 Task: Search one way flight ticket for 4 adults, 2 children, 2 infants in seat and 1 infant on lap in premium economy from Minot: Minot International Airport to Gillette: Gillette Campbell County Airport on 5-1-2023. Choice of flights is Sun country airlines. Number of bags: 2 carry on bags. Outbound departure time preference is 17:30.
Action: Mouse moved to (197, 342)
Screenshot: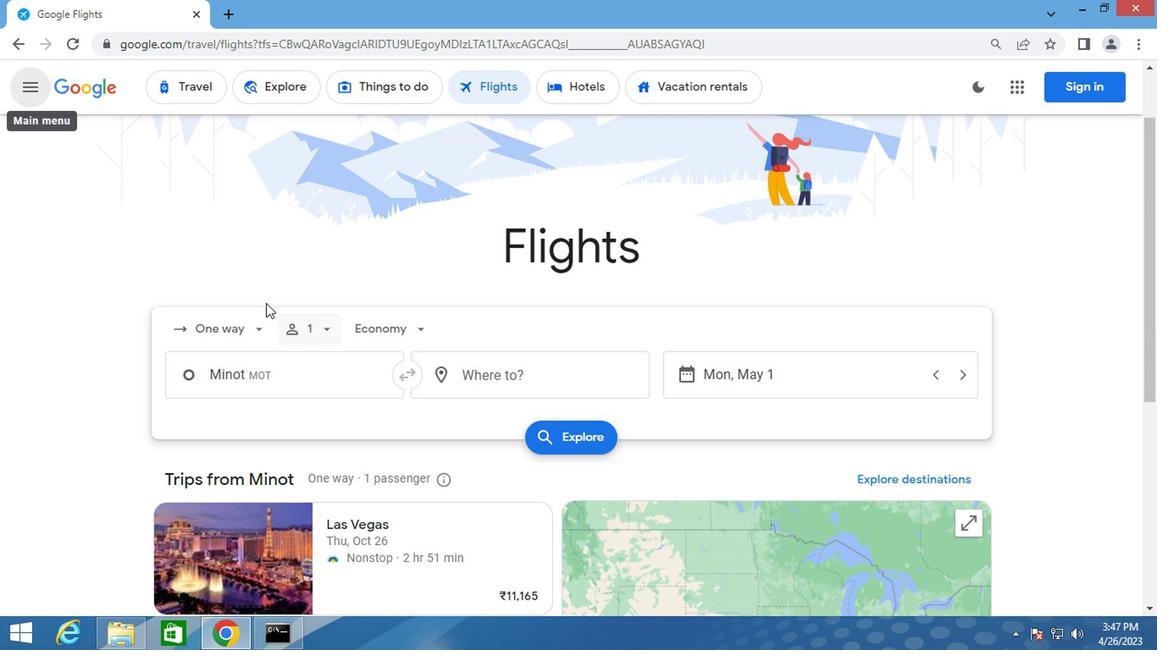 
Action: Mouse pressed left at (197, 342)
Screenshot: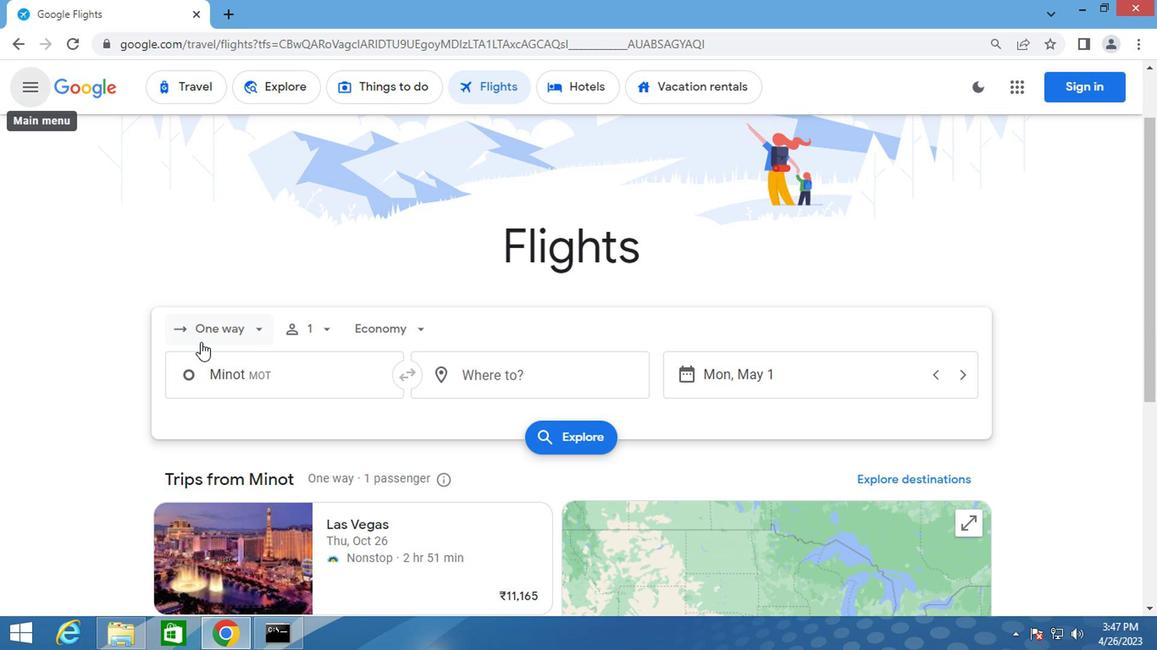 
Action: Mouse moved to (257, 406)
Screenshot: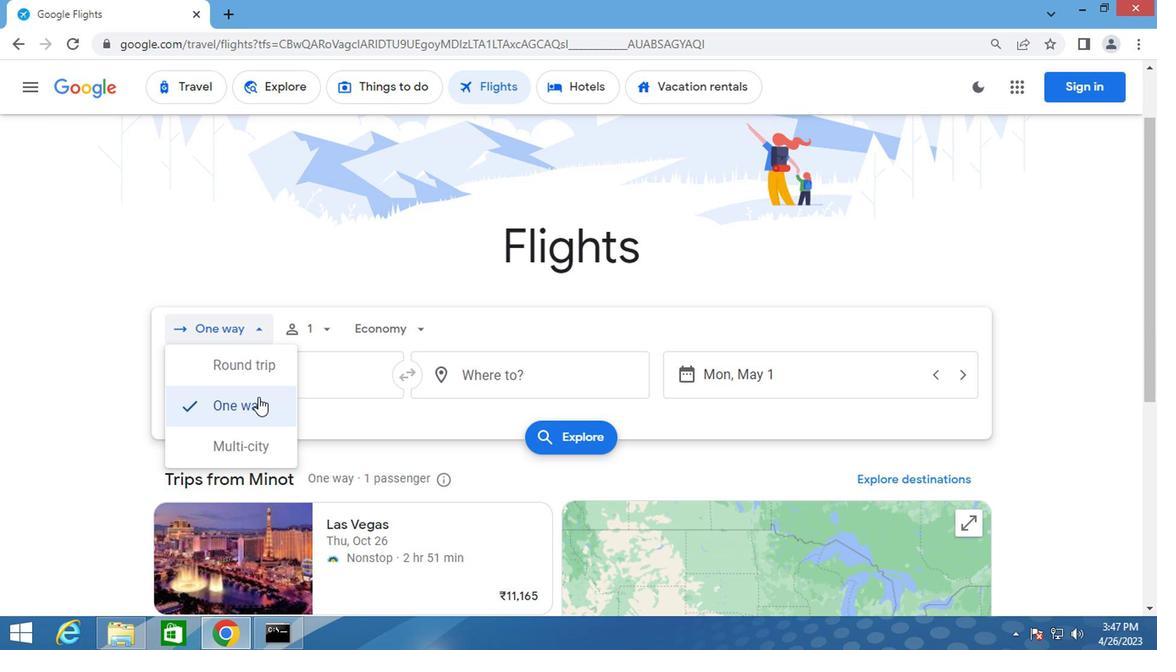 
Action: Mouse pressed left at (257, 406)
Screenshot: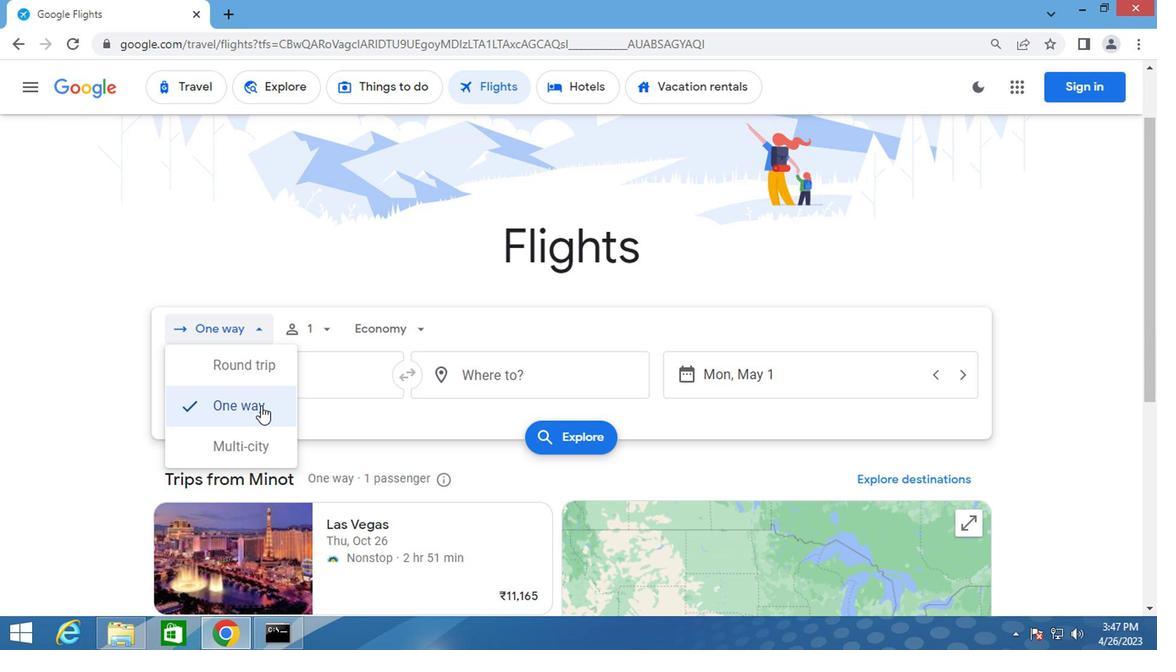 
Action: Mouse moved to (290, 337)
Screenshot: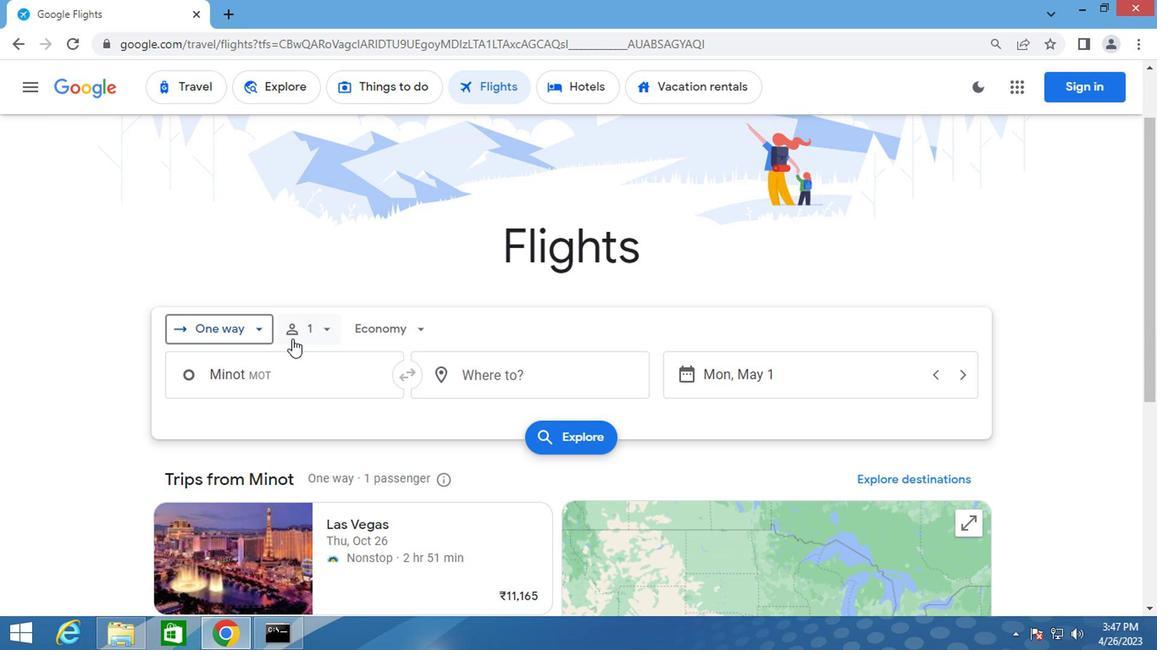 
Action: Mouse pressed left at (290, 337)
Screenshot: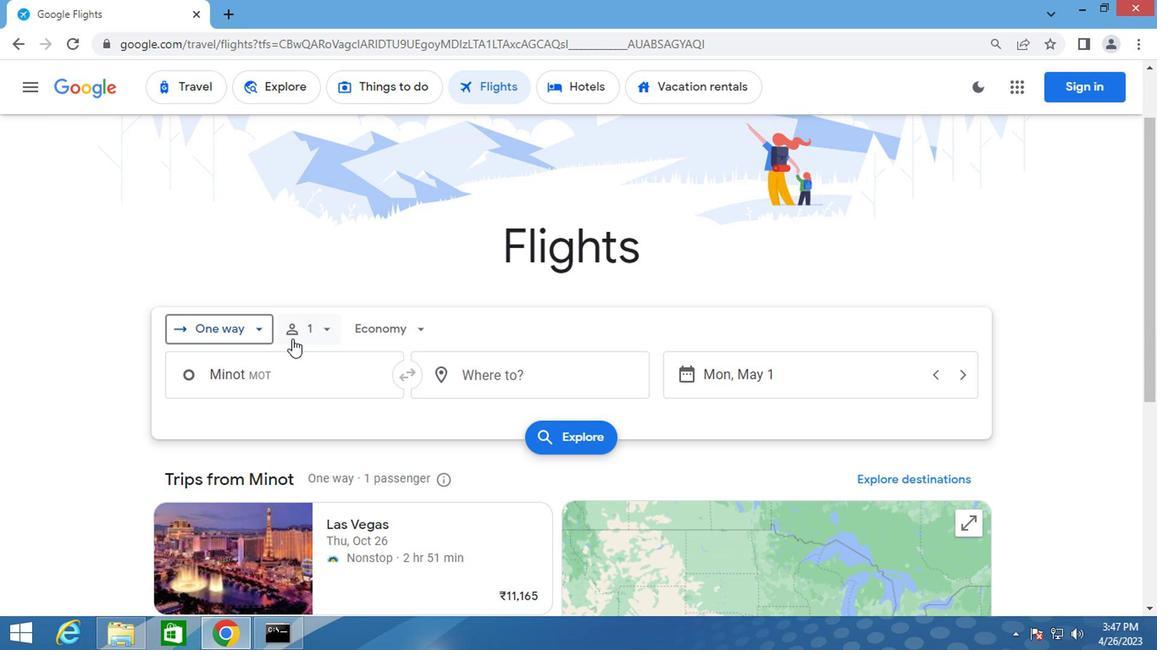 
Action: Mouse moved to (449, 382)
Screenshot: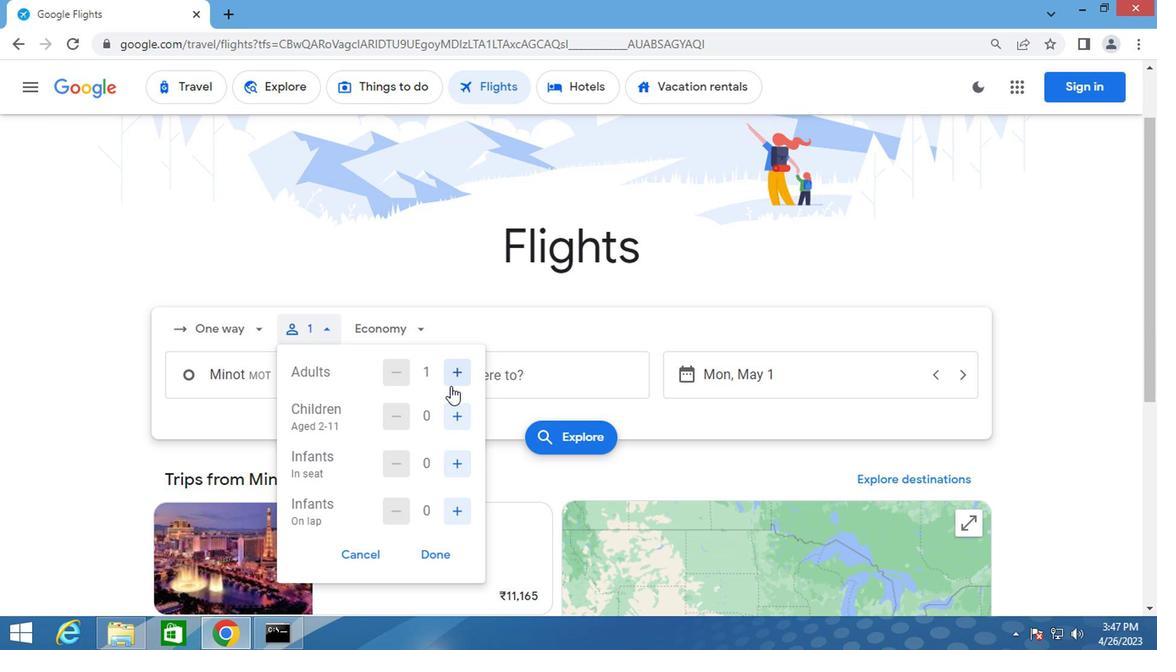 
Action: Mouse pressed left at (449, 382)
Screenshot: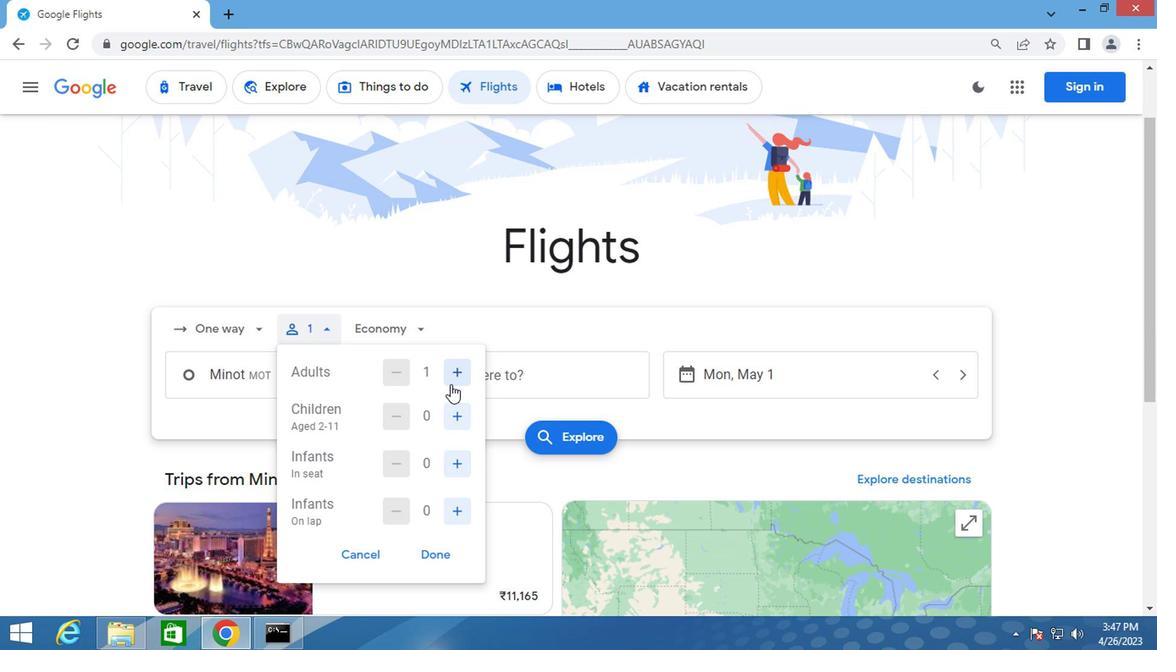 
Action: Mouse moved to (449, 380)
Screenshot: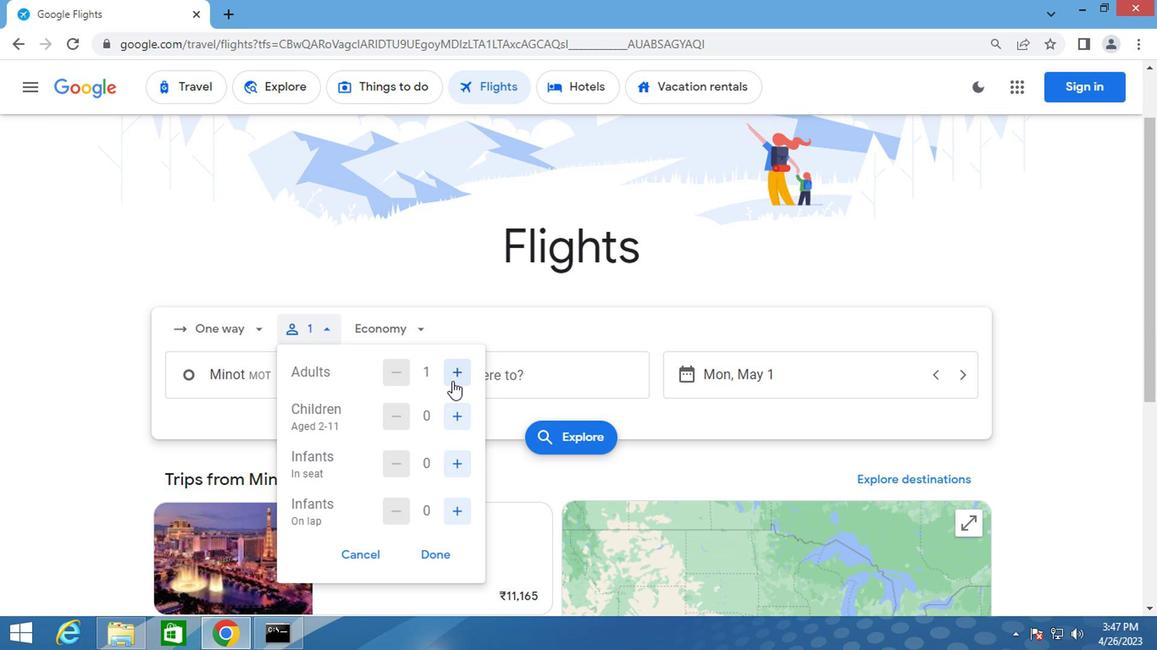 
Action: Mouse pressed left at (449, 380)
Screenshot: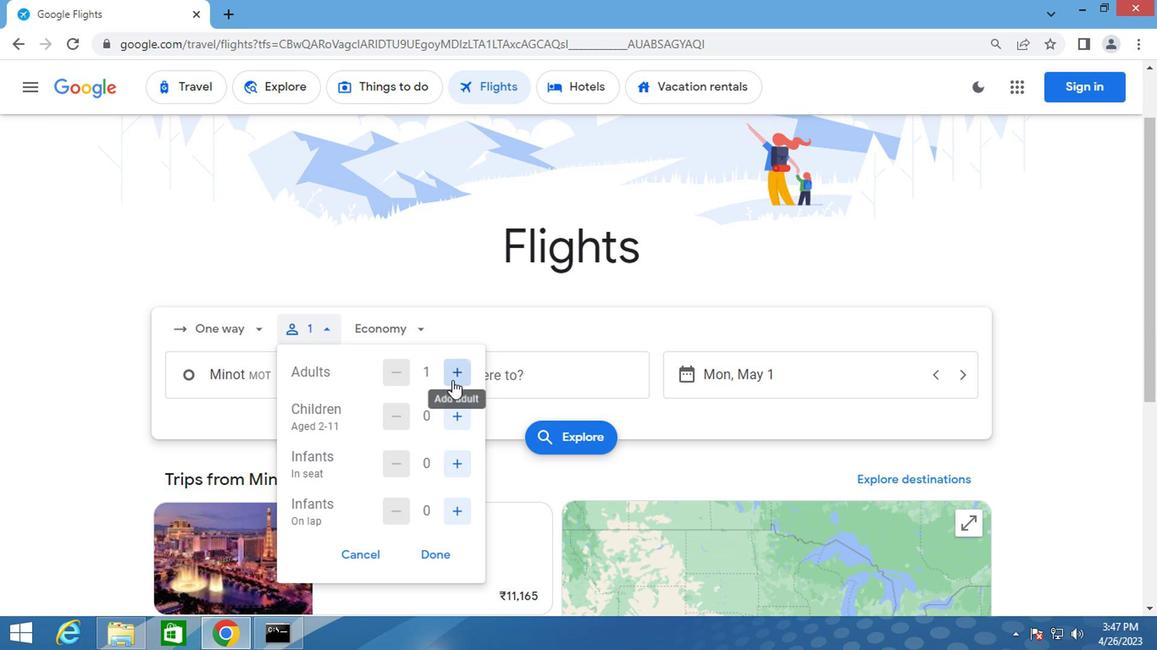 
Action: Mouse moved to (450, 380)
Screenshot: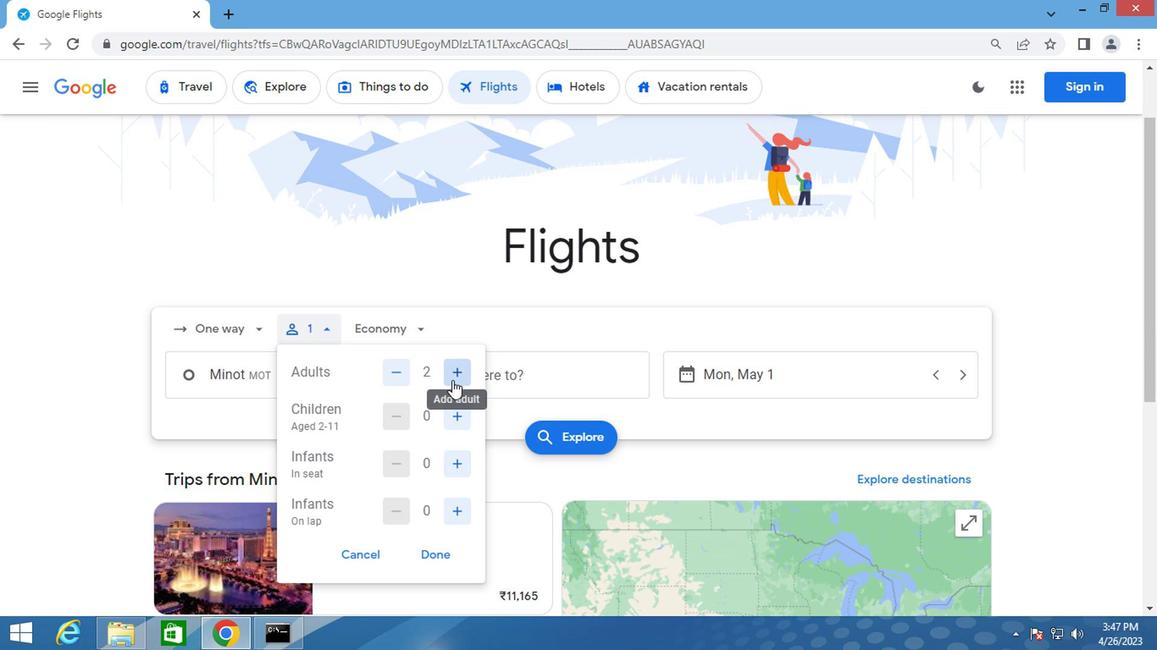 
Action: Mouse pressed left at (450, 380)
Screenshot: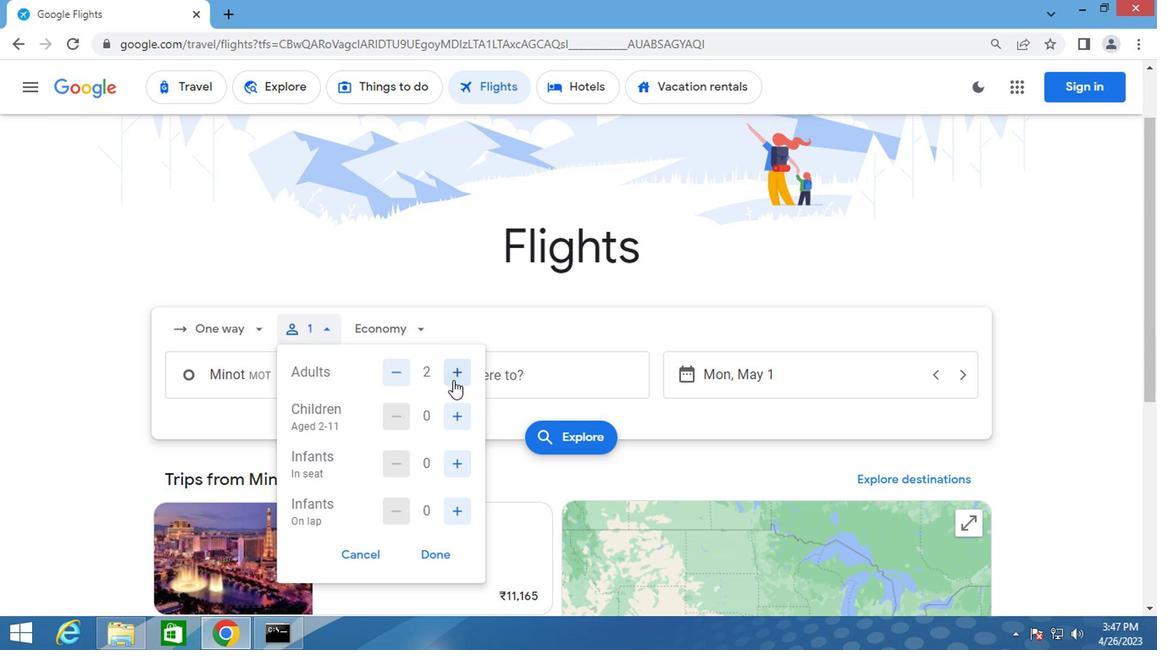 
Action: Mouse moved to (455, 401)
Screenshot: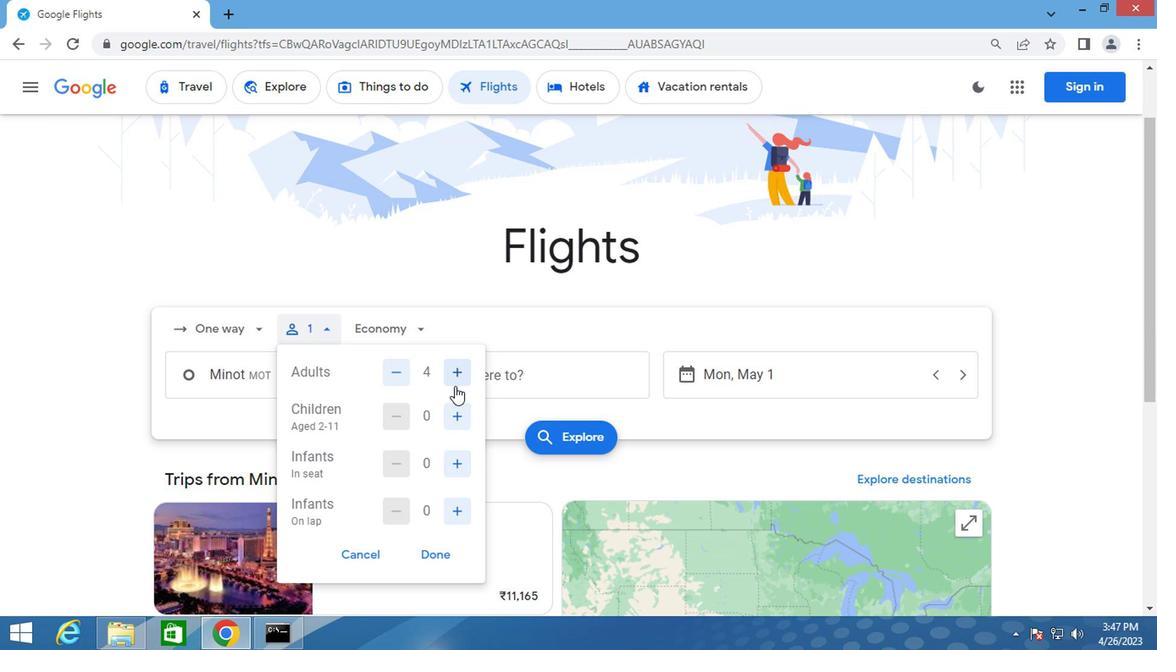 
Action: Mouse pressed left at (455, 401)
Screenshot: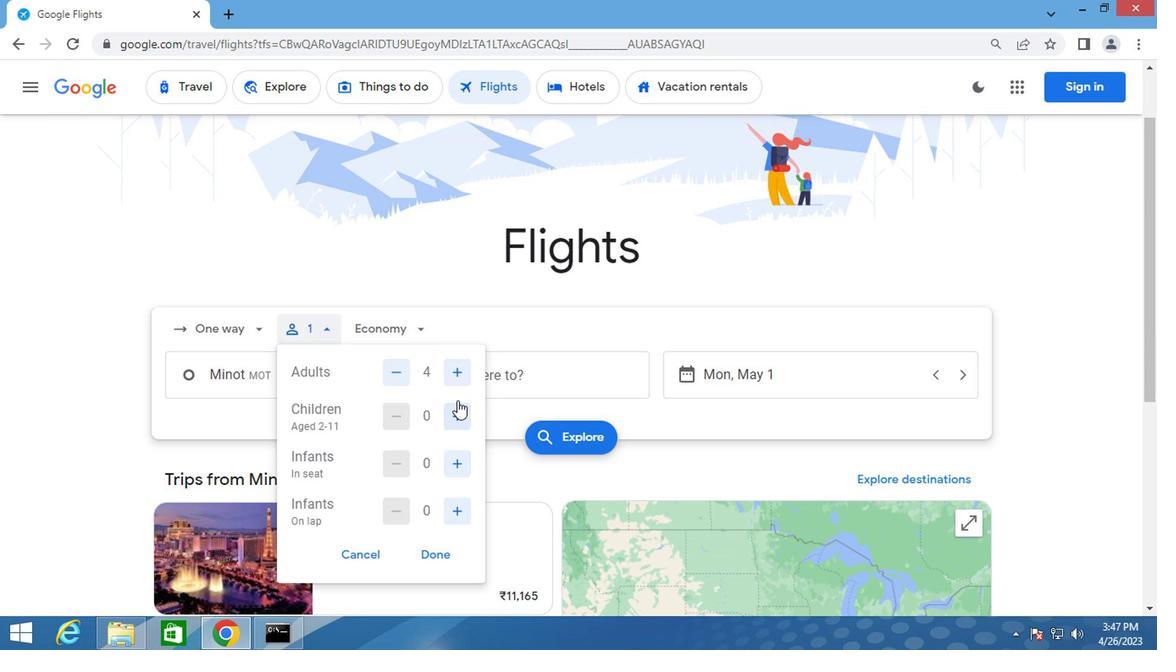 
Action: Mouse pressed left at (455, 401)
Screenshot: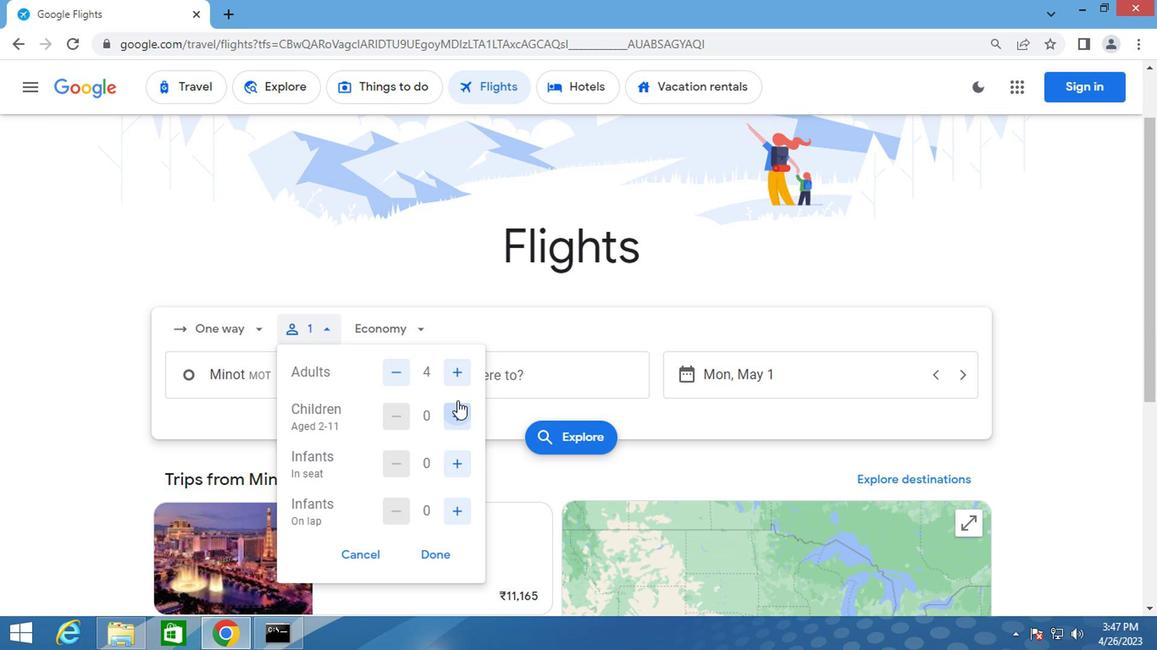 
Action: Mouse moved to (451, 461)
Screenshot: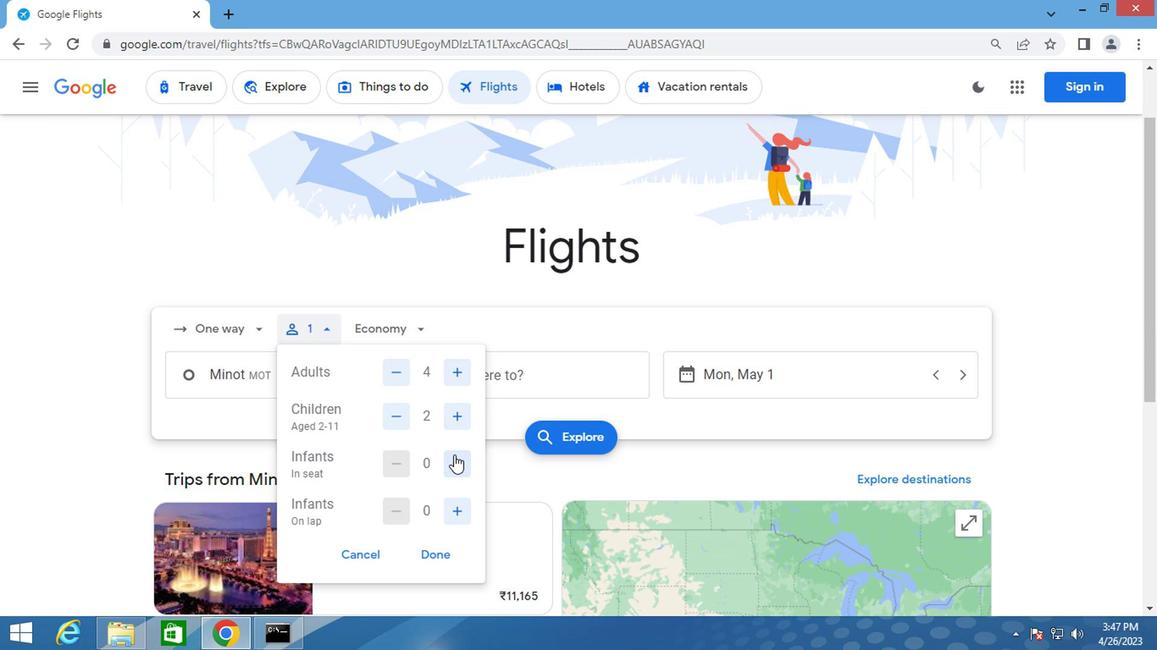 
Action: Mouse pressed left at (451, 461)
Screenshot: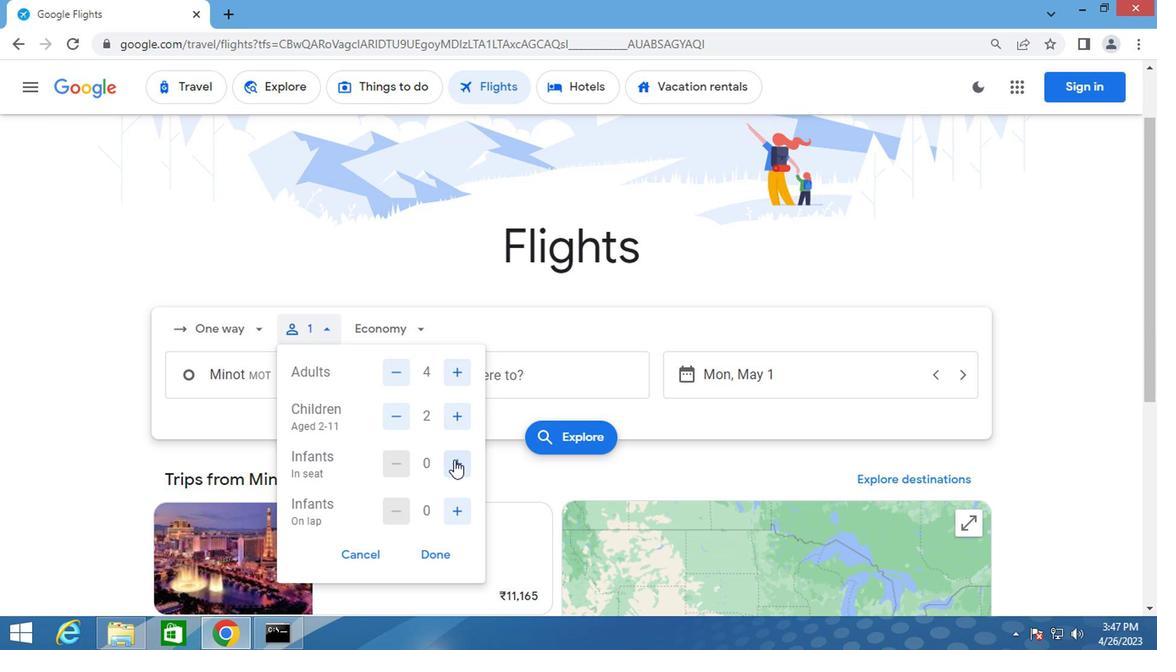 
Action: Mouse pressed left at (451, 461)
Screenshot: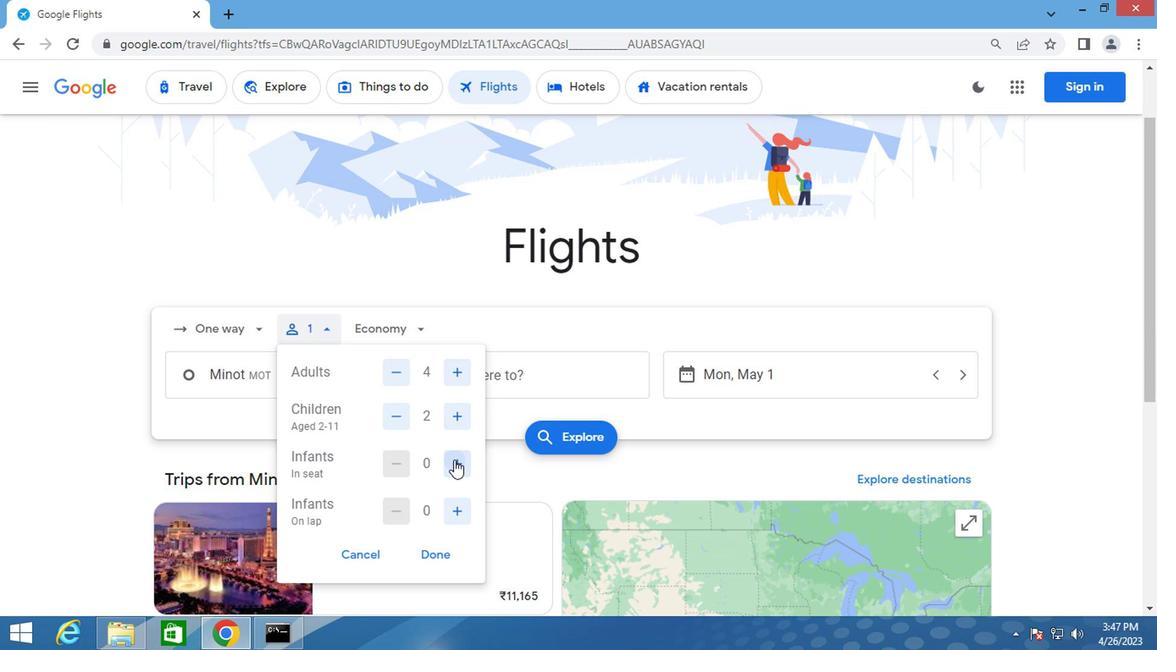 
Action: Mouse moved to (451, 517)
Screenshot: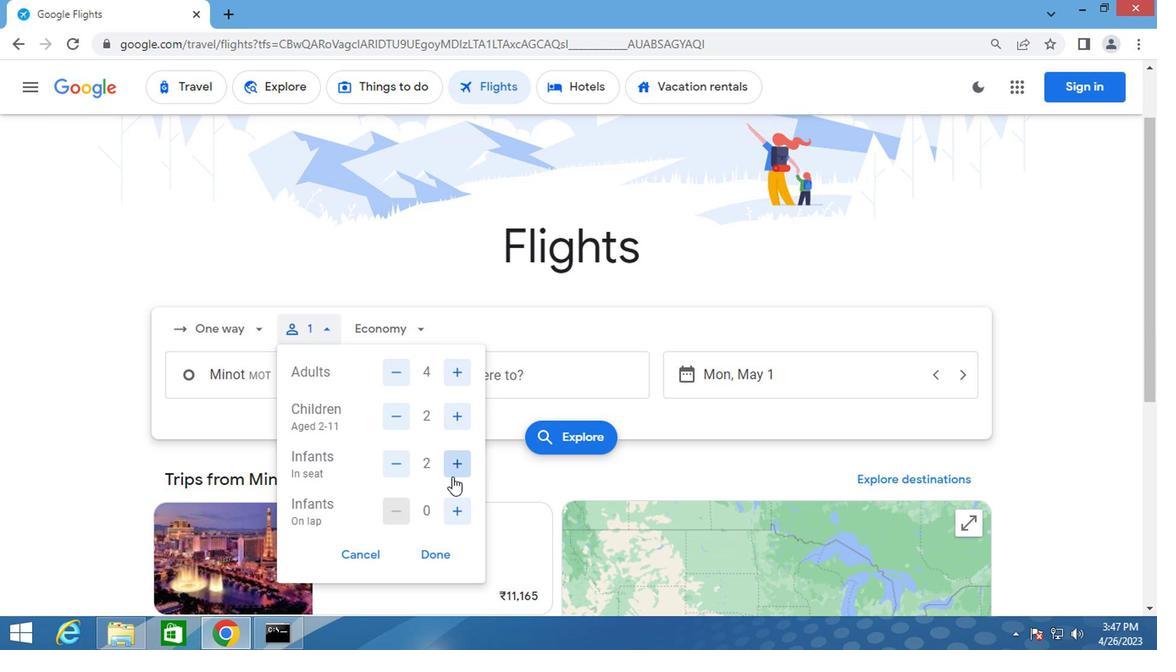 
Action: Mouse pressed left at (451, 517)
Screenshot: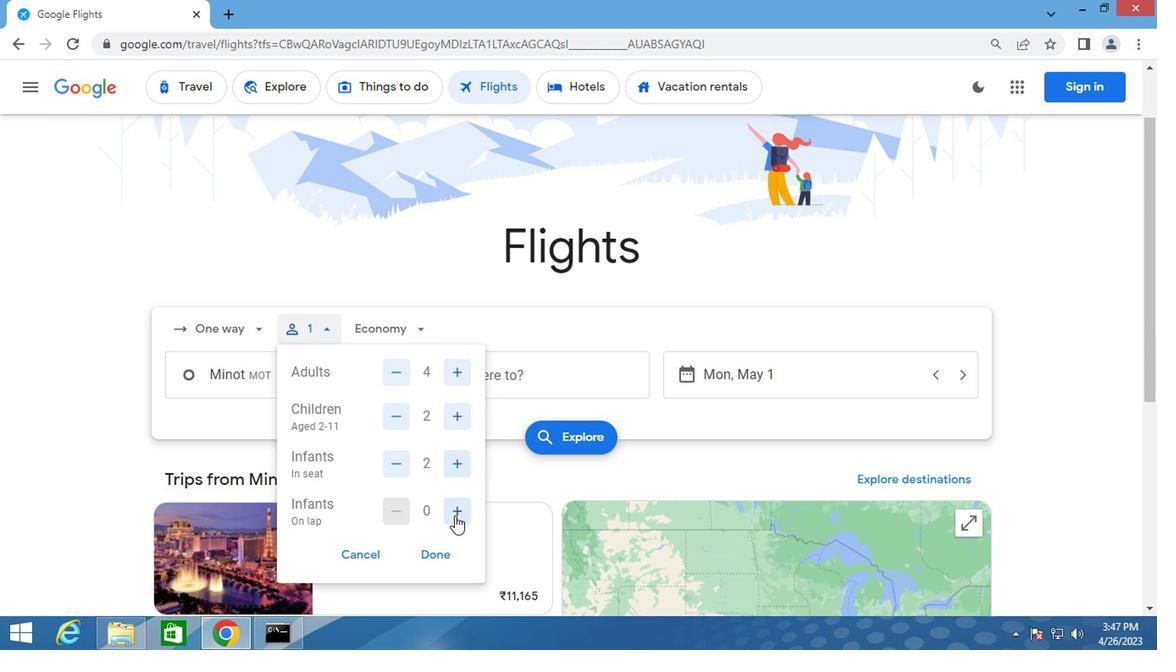 
Action: Mouse moved to (401, 325)
Screenshot: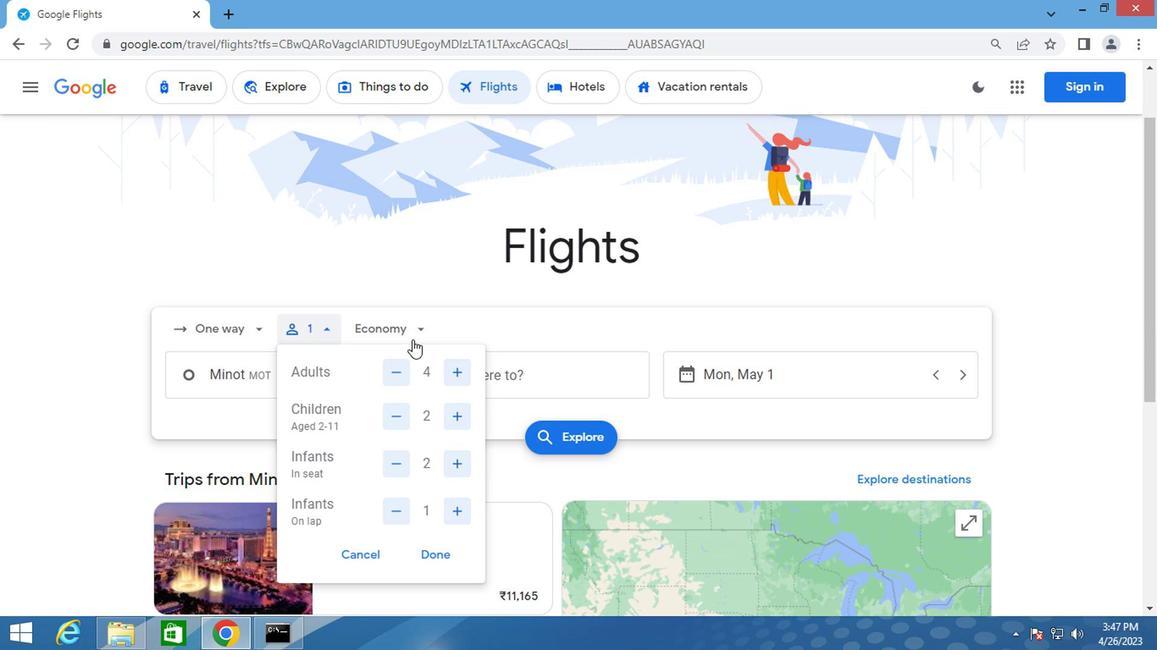 
Action: Mouse pressed left at (401, 325)
Screenshot: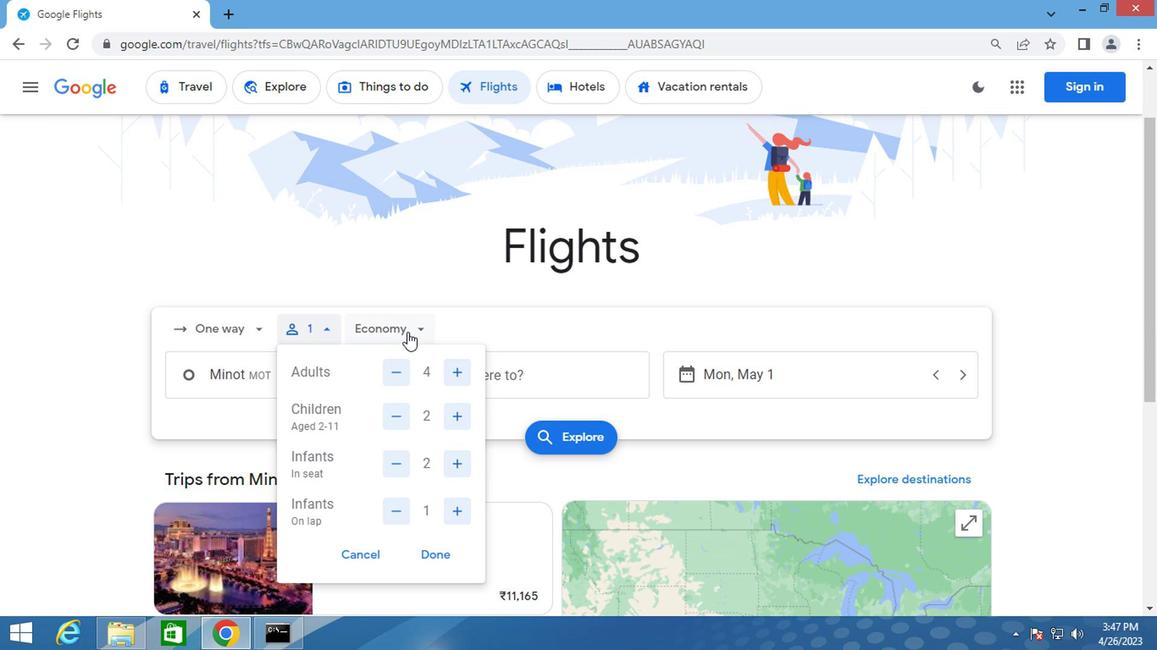 
Action: Mouse moved to (416, 406)
Screenshot: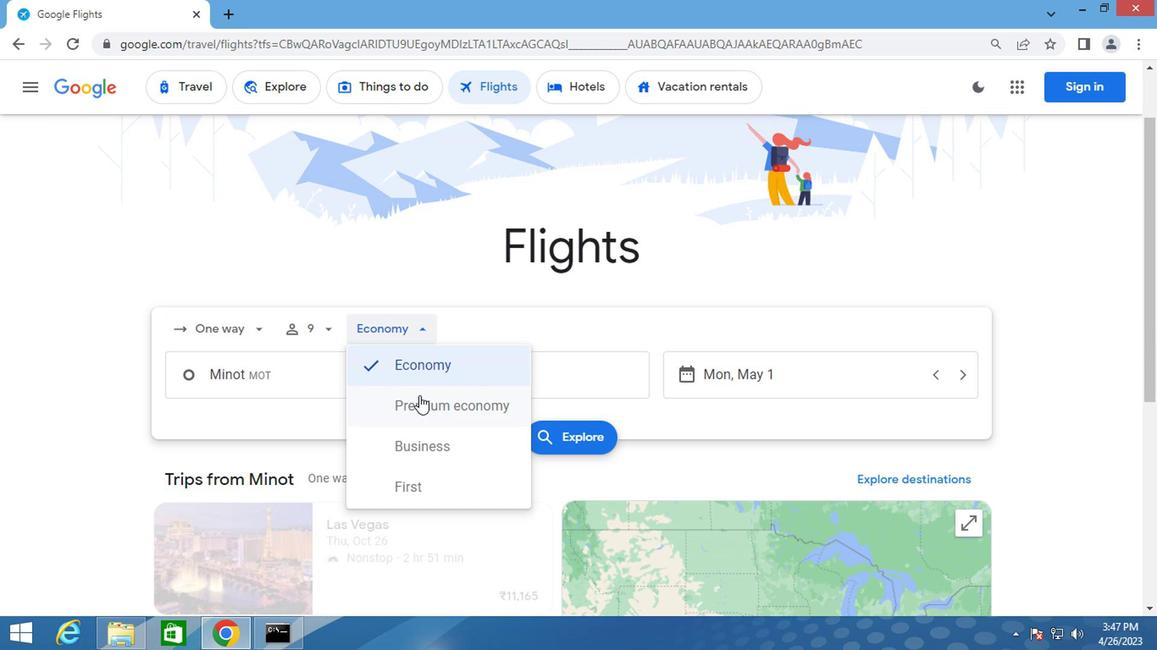 
Action: Mouse pressed left at (416, 406)
Screenshot: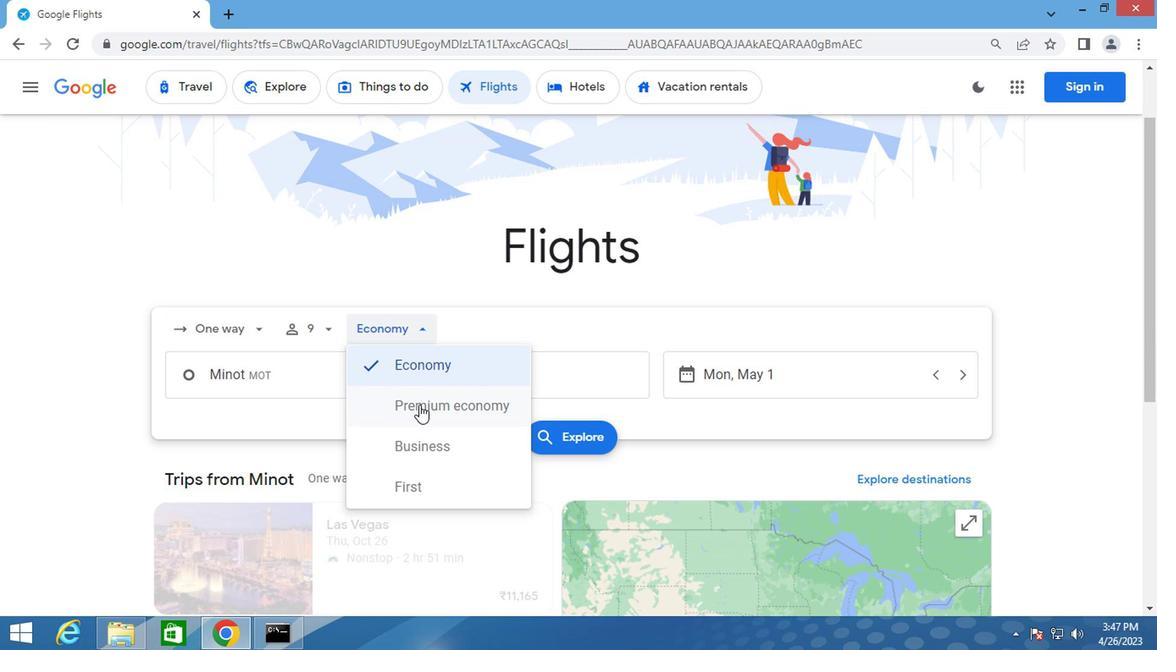 
Action: Mouse moved to (249, 370)
Screenshot: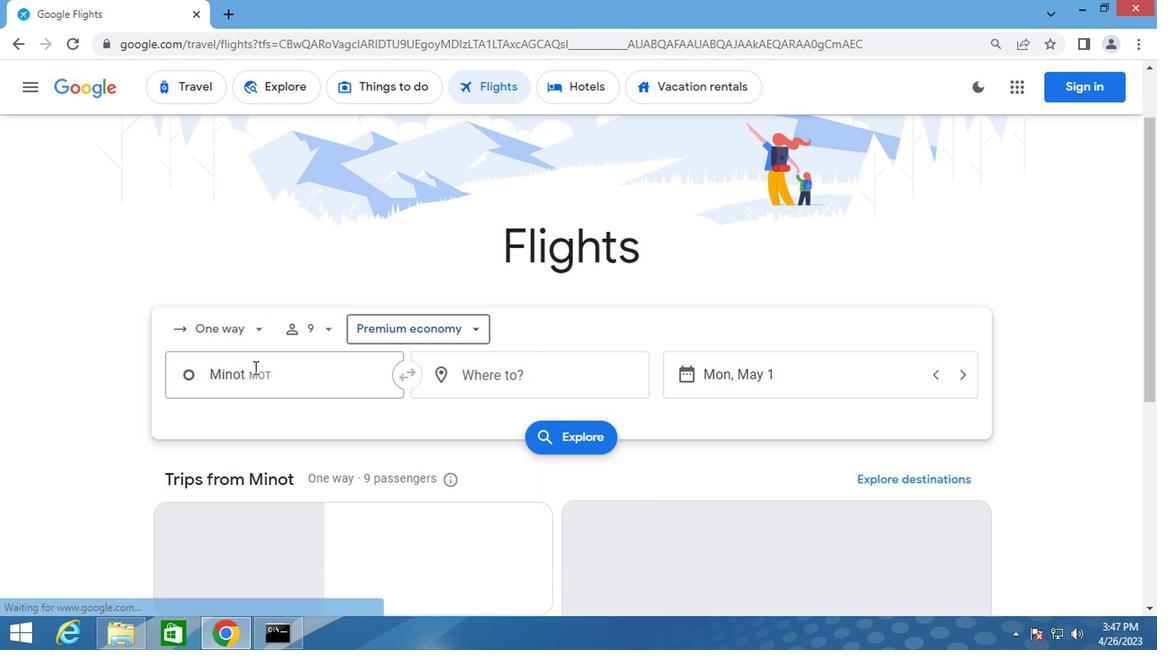 
Action: Mouse pressed left at (249, 370)
Screenshot: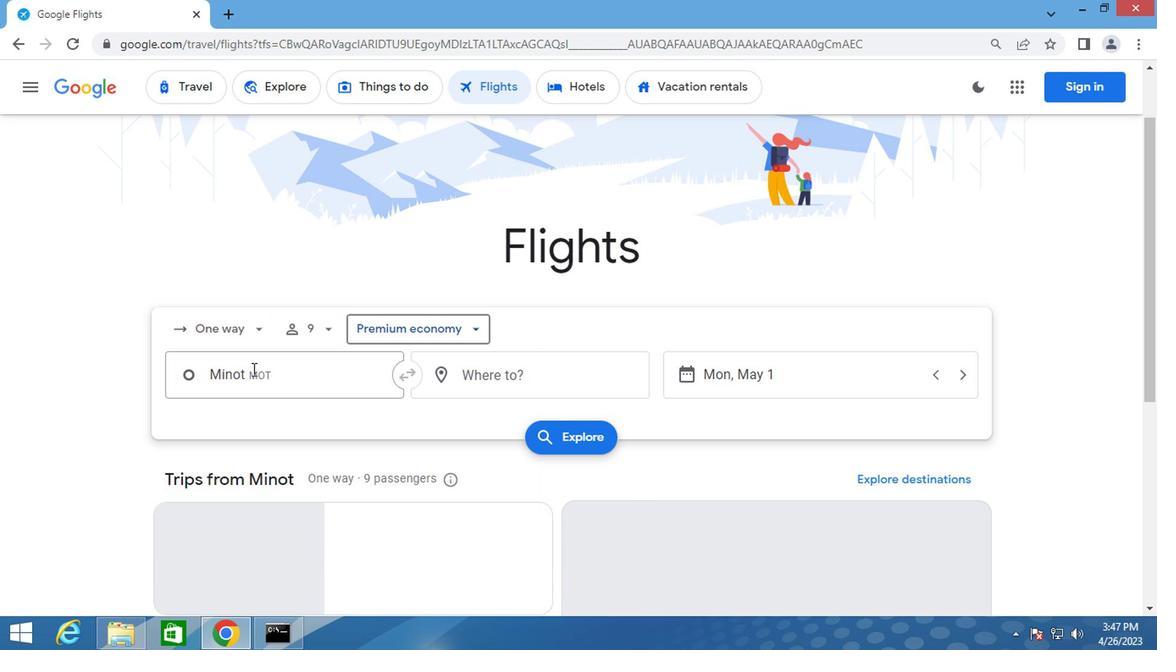 
Action: Mouse moved to (250, 370)
Screenshot: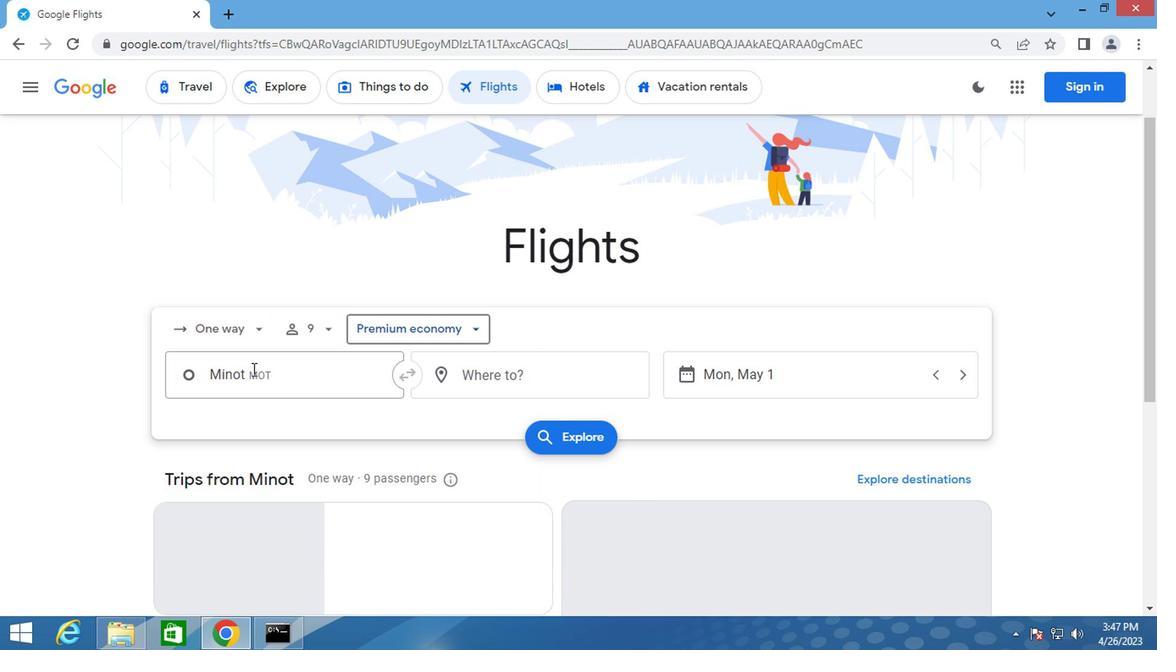 
Action: Key pressed minot
Screenshot: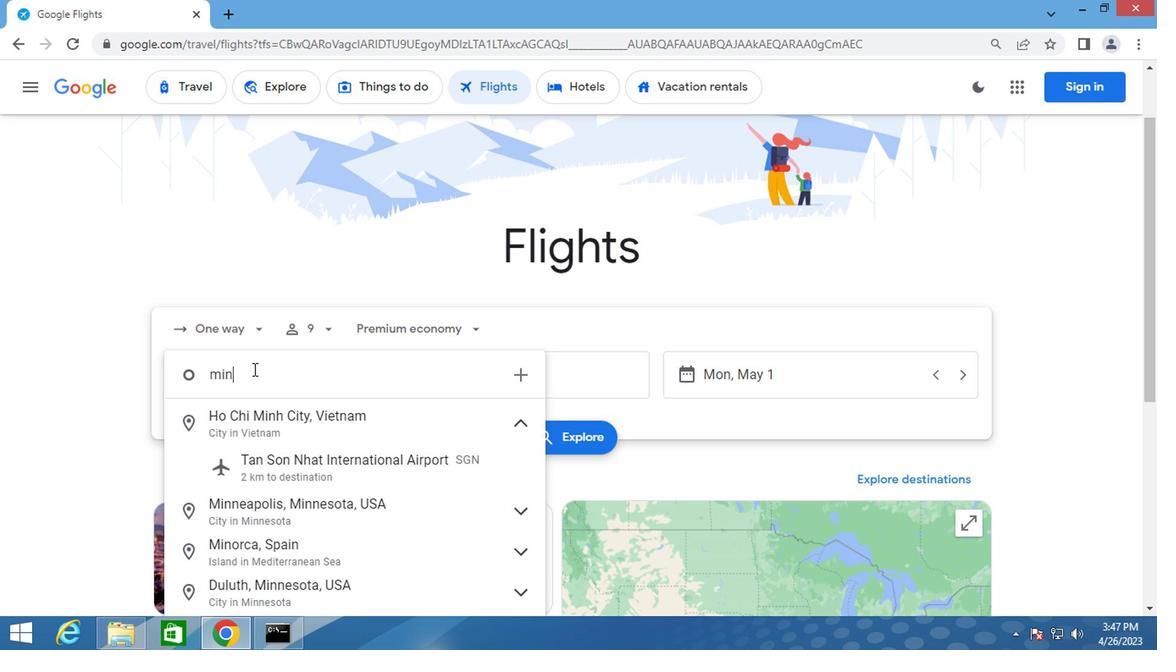 
Action: Mouse moved to (262, 458)
Screenshot: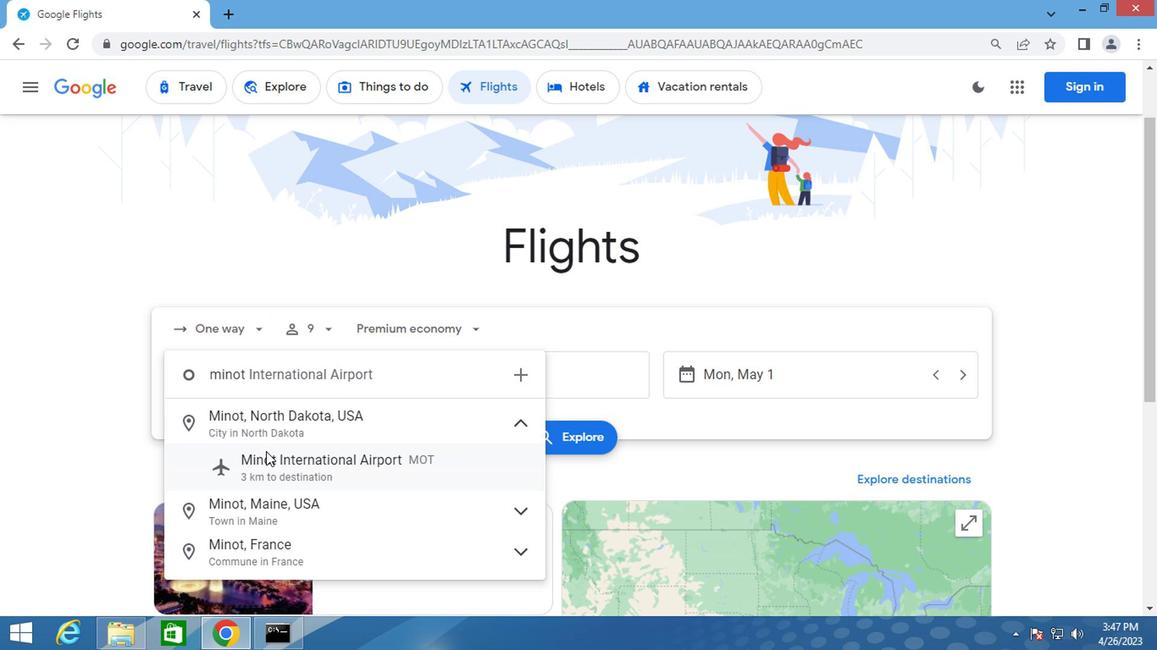 
Action: Mouse pressed left at (262, 458)
Screenshot: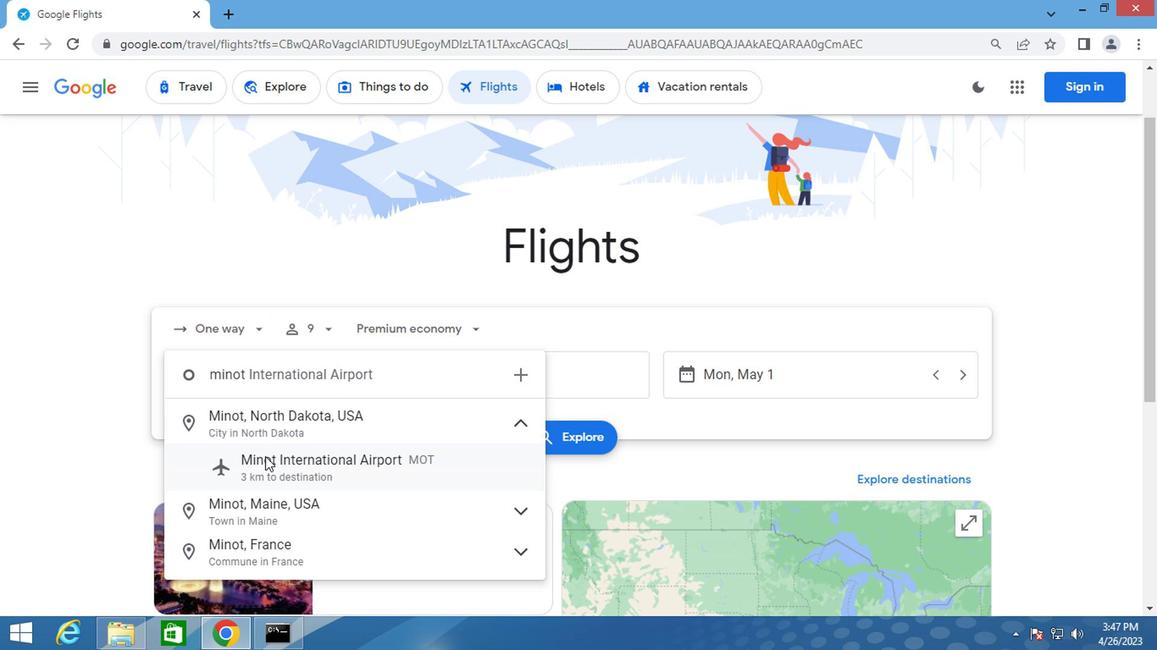 
Action: Mouse moved to (472, 386)
Screenshot: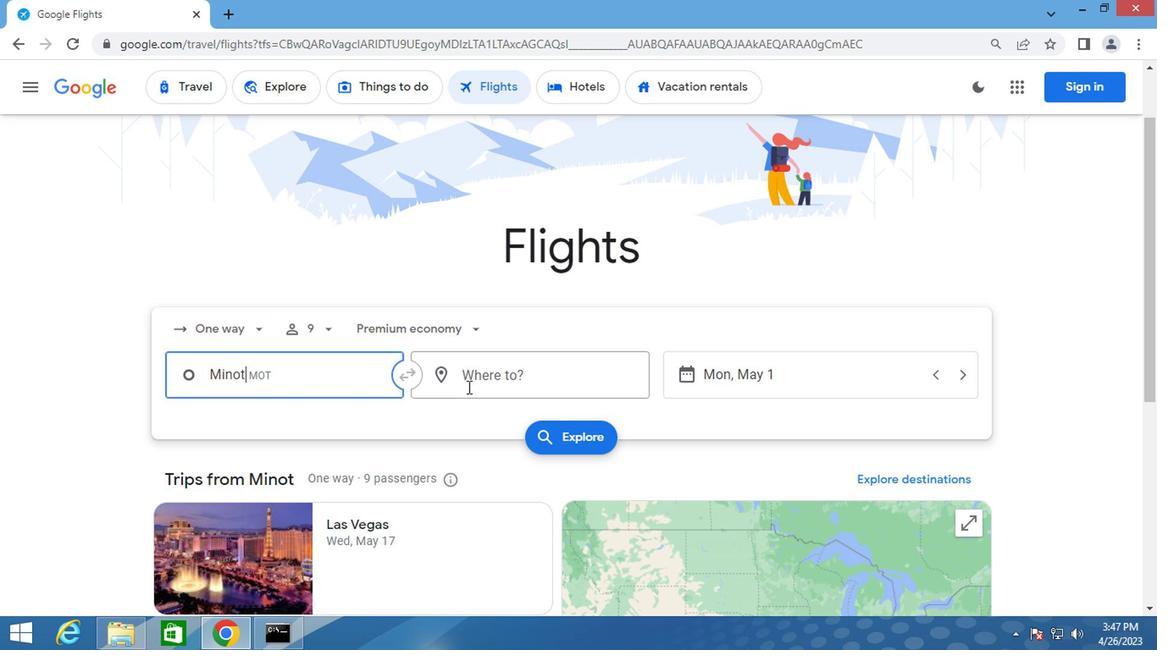 
Action: Mouse pressed left at (472, 386)
Screenshot: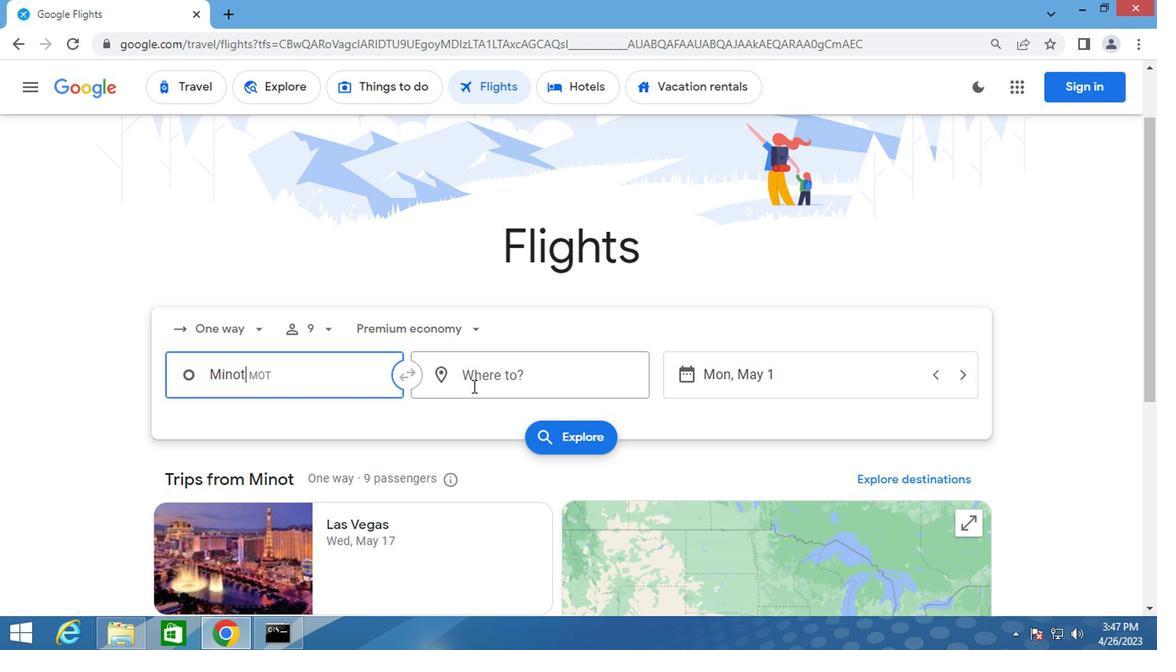 
Action: Key pressed gillette
Screenshot: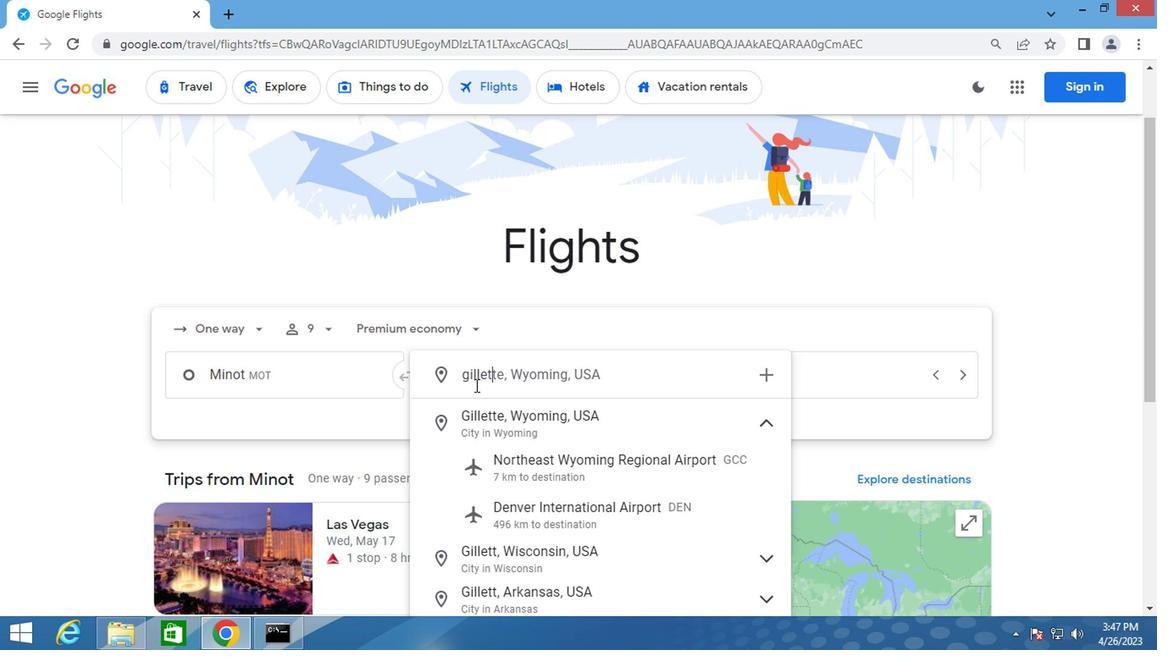 
Action: Mouse moved to (572, 464)
Screenshot: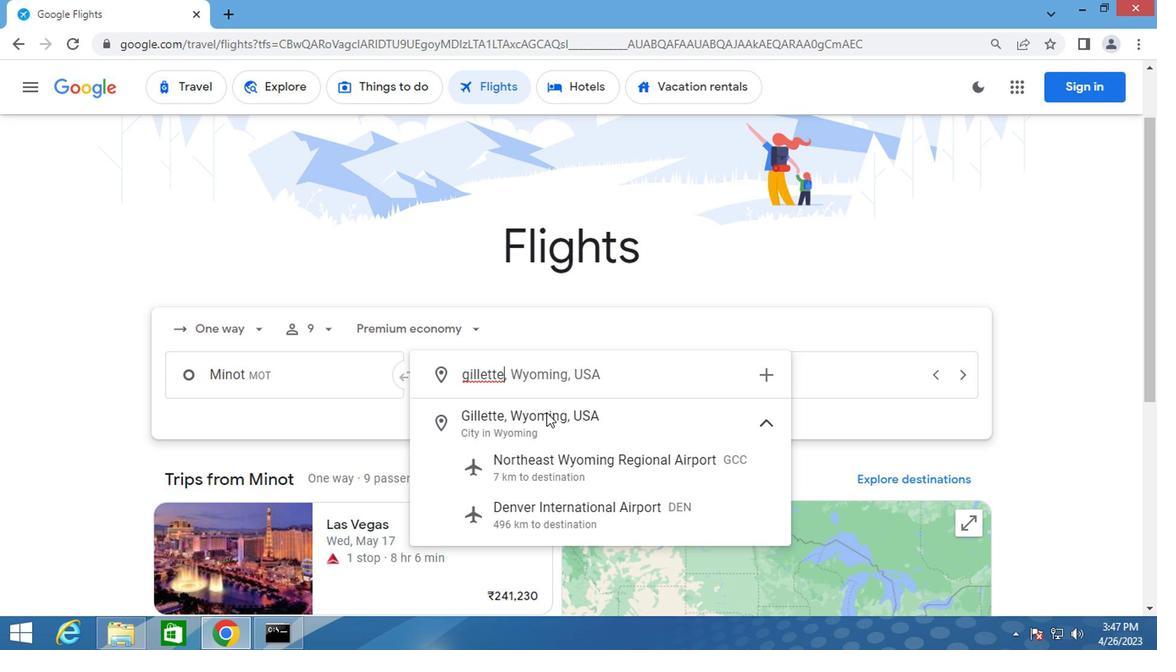 
Action: Mouse pressed left at (572, 464)
Screenshot: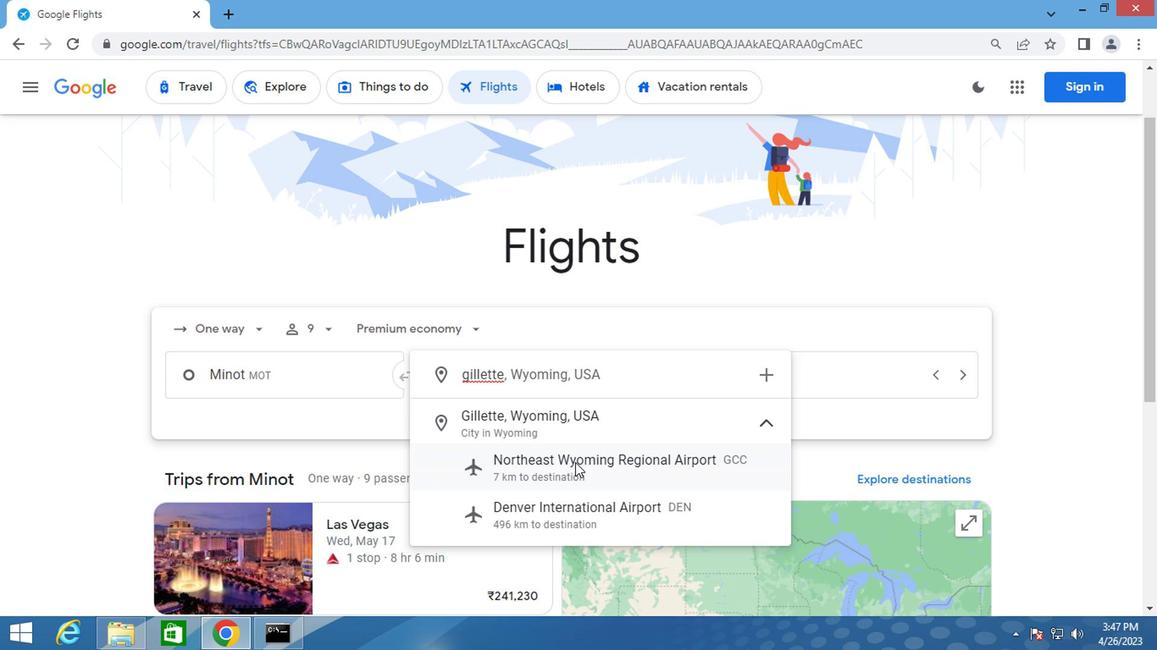 
Action: Mouse moved to (753, 386)
Screenshot: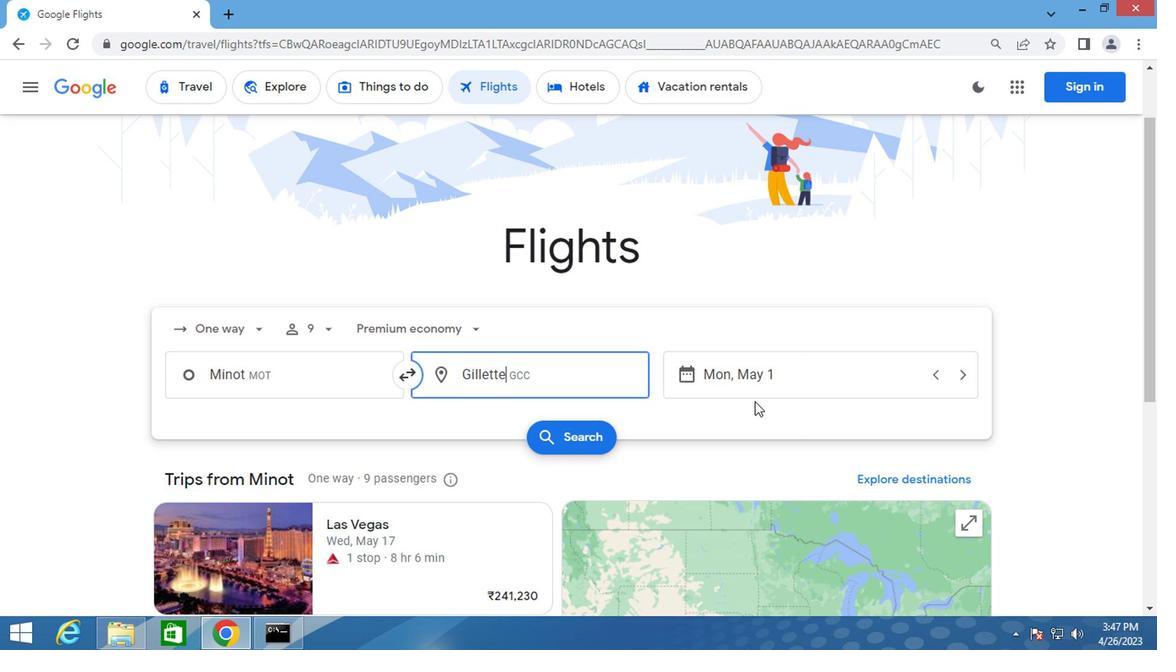 
Action: Mouse pressed left at (753, 386)
Screenshot: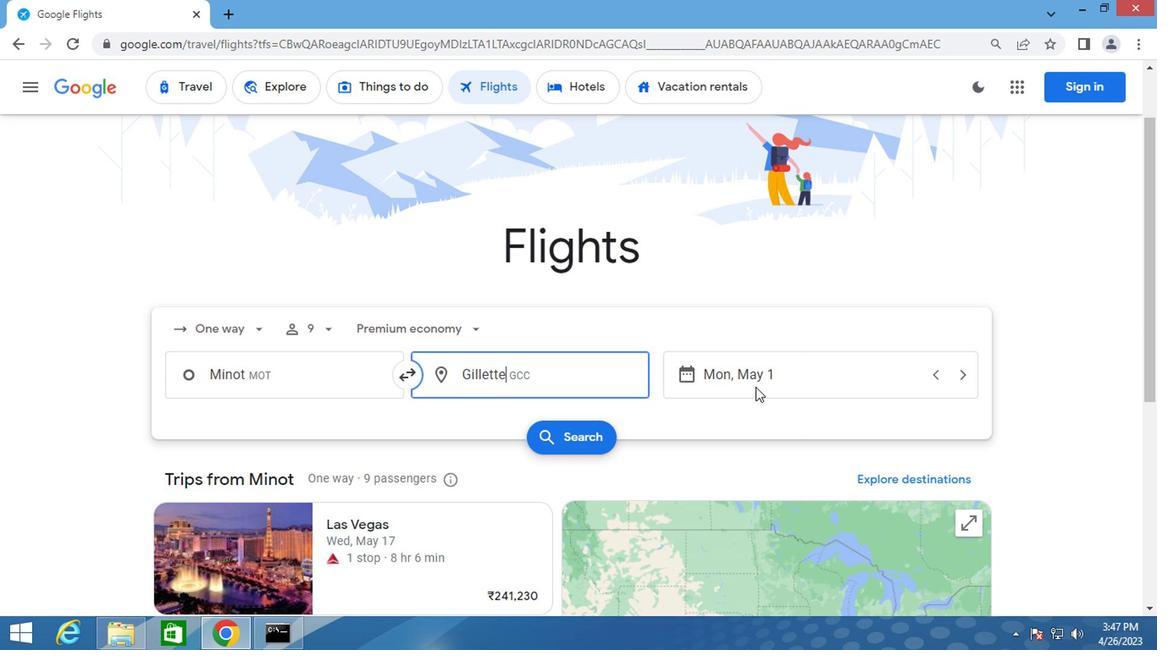 
Action: Mouse moved to (741, 298)
Screenshot: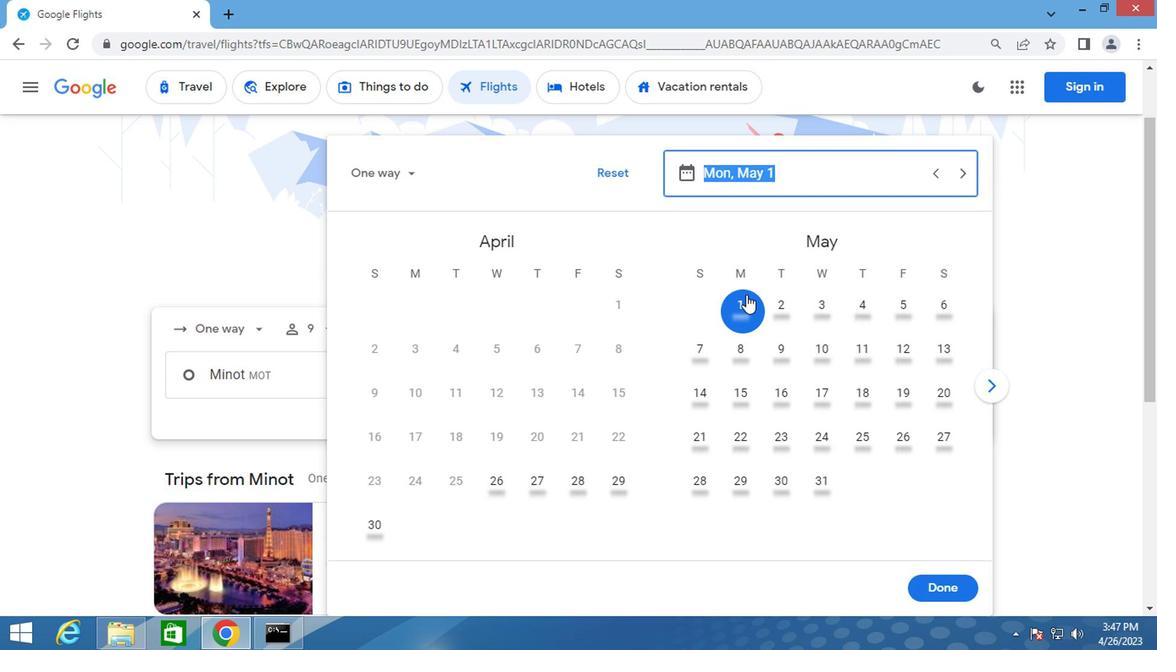 
Action: Mouse pressed left at (741, 298)
Screenshot: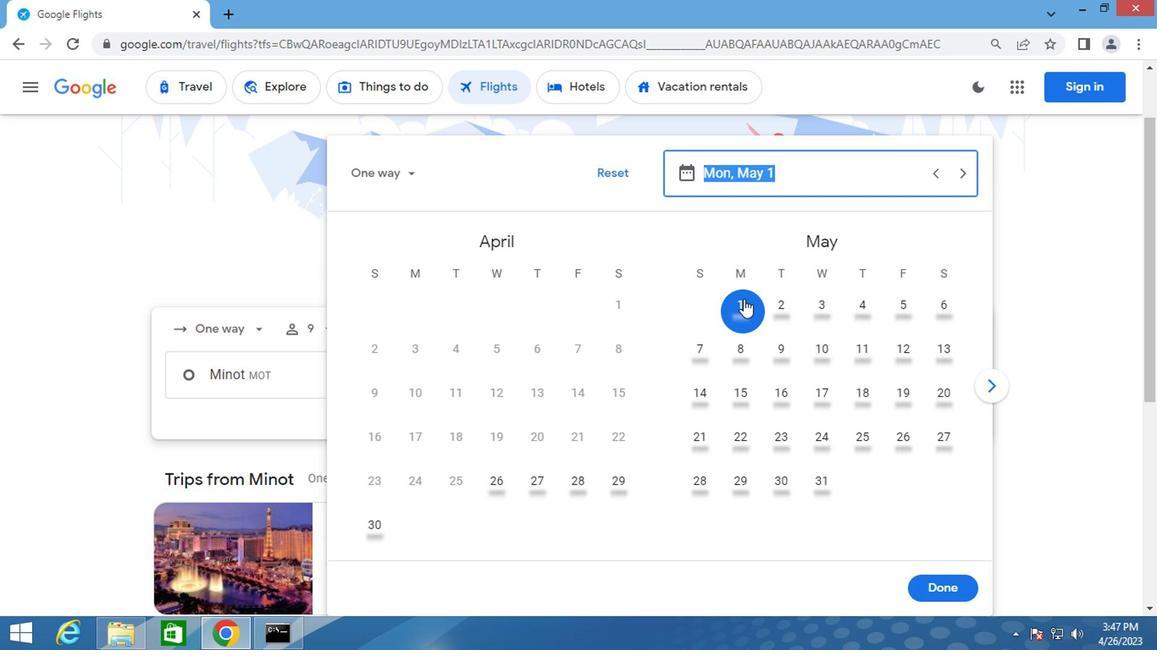 
Action: Mouse moved to (937, 593)
Screenshot: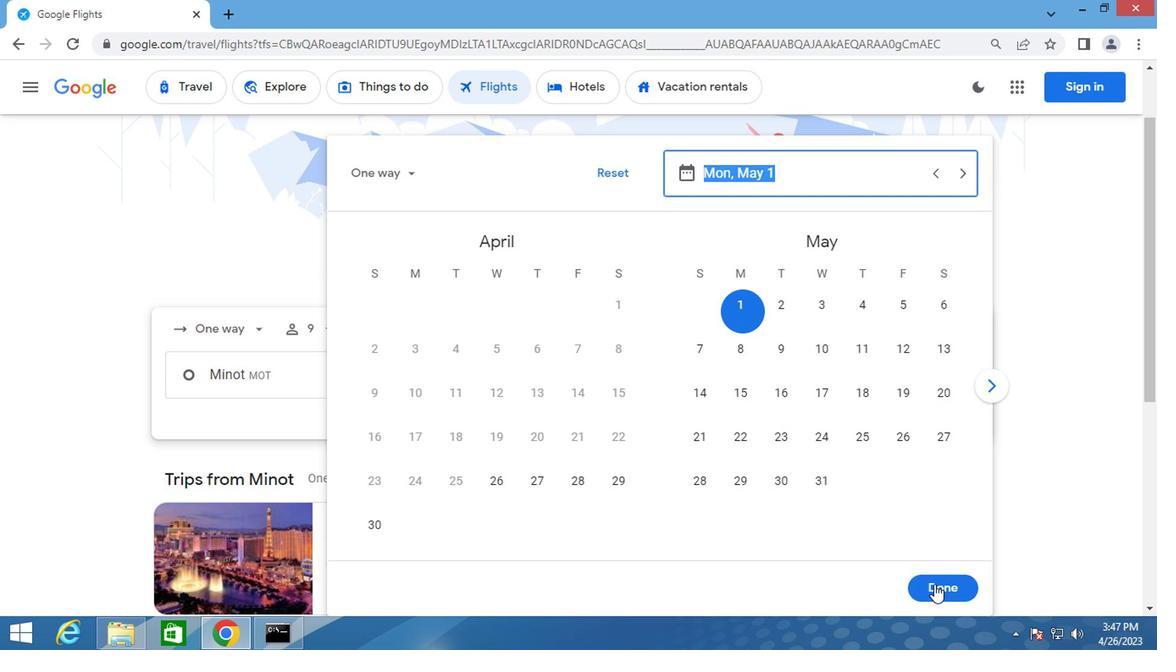 
Action: Mouse pressed left at (937, 593)
Screenshot: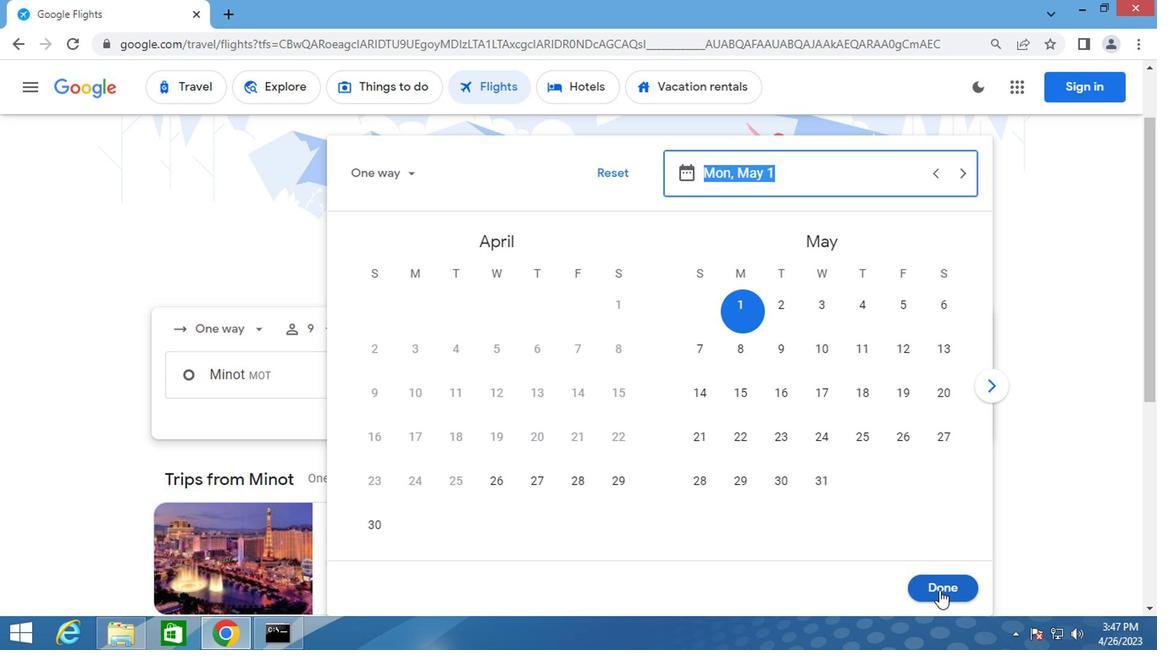 
Action: Mouse moved to (578, 438)
Screenshot: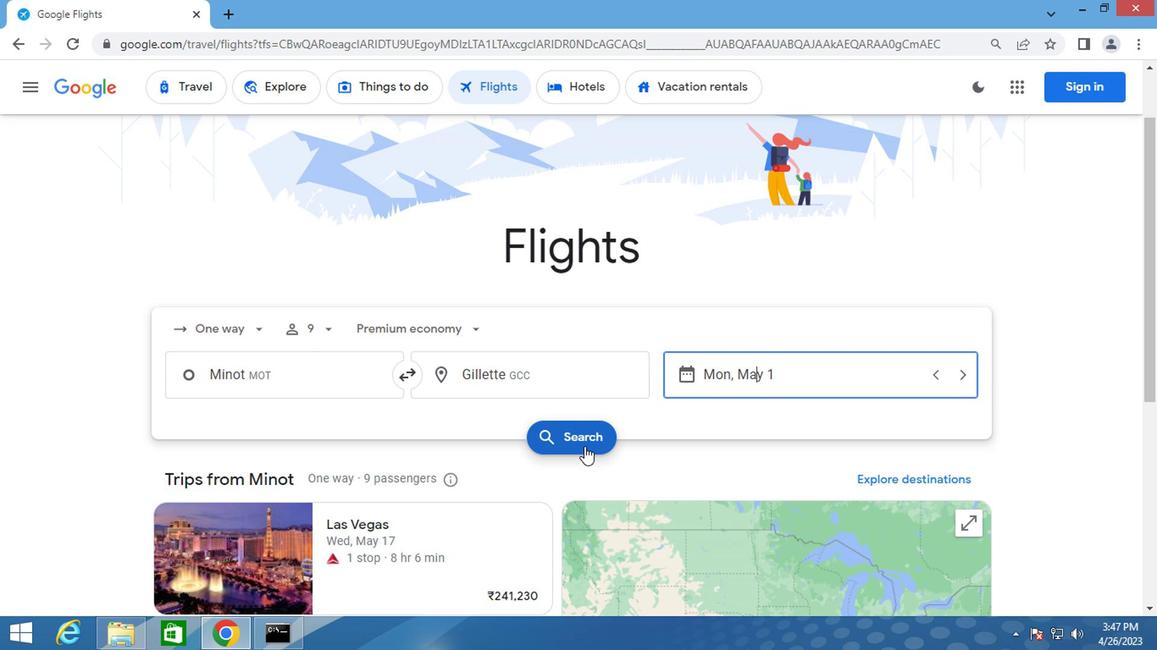 
Action: Mouse pressed left at (578, 438)
Screenshot: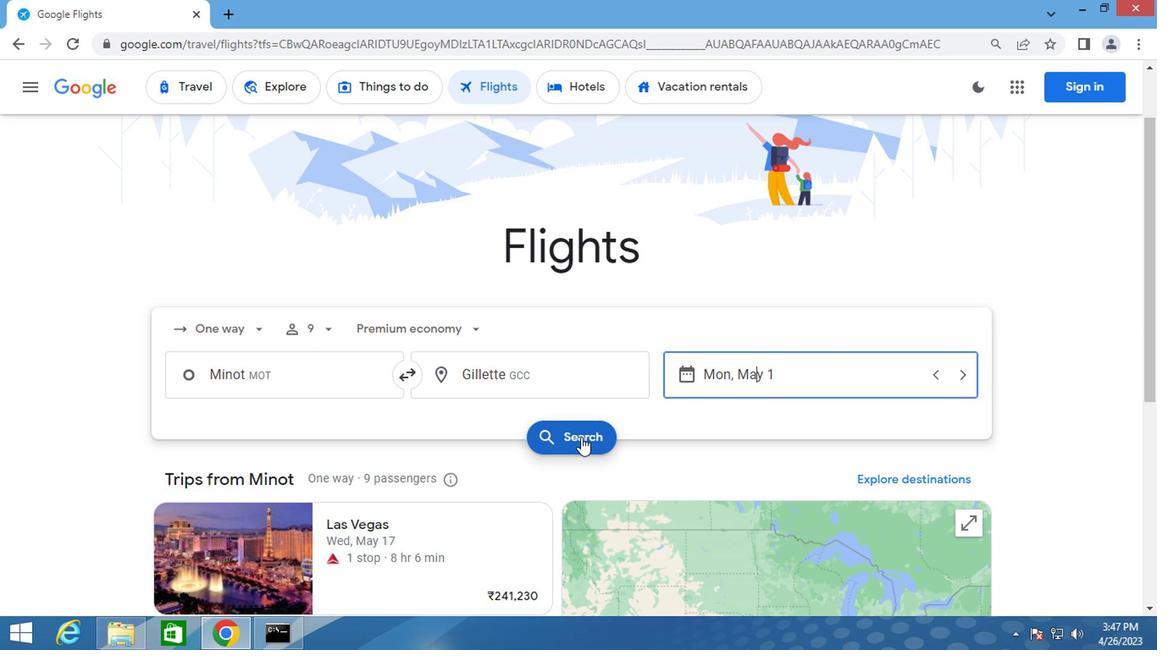 
Action: Mouse moved to (212, 235)
Screenshot: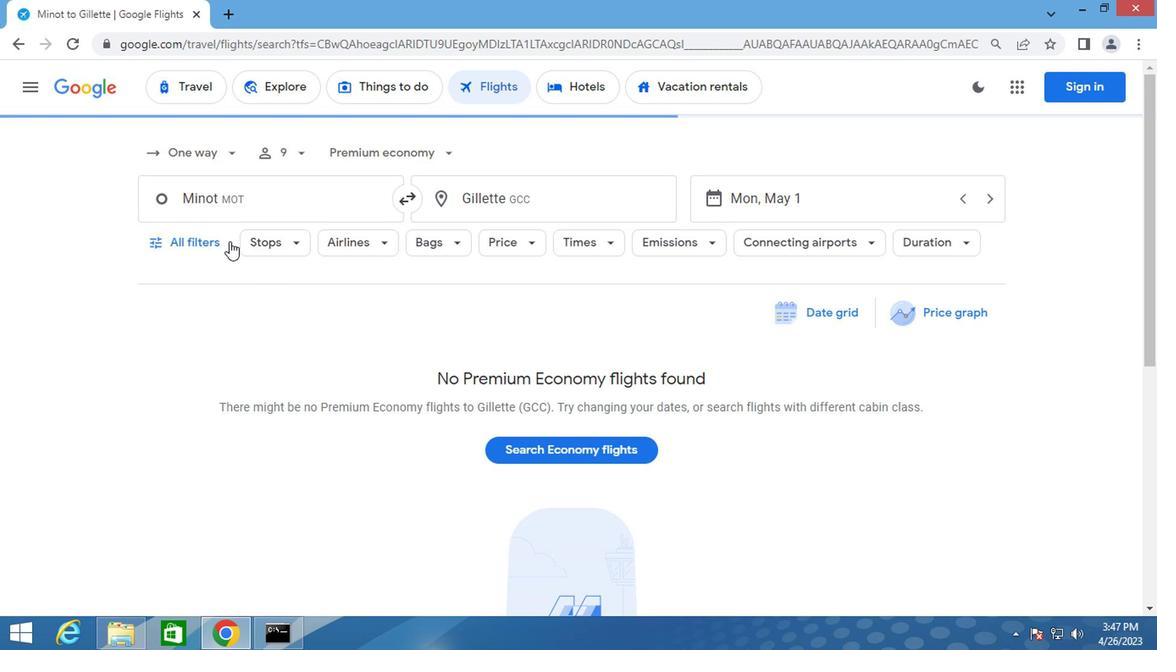 
Action: Mouse pressed left at (212, 235)
Screenshot: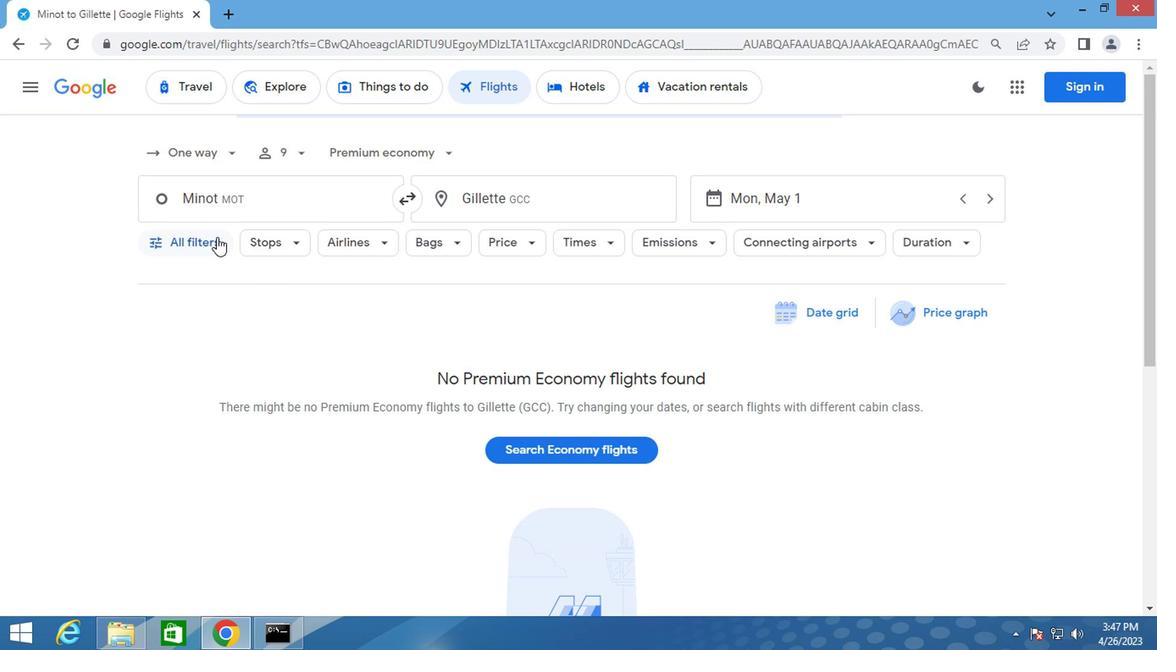 
Action: Mouse moved to (337, 417)
Screenshot: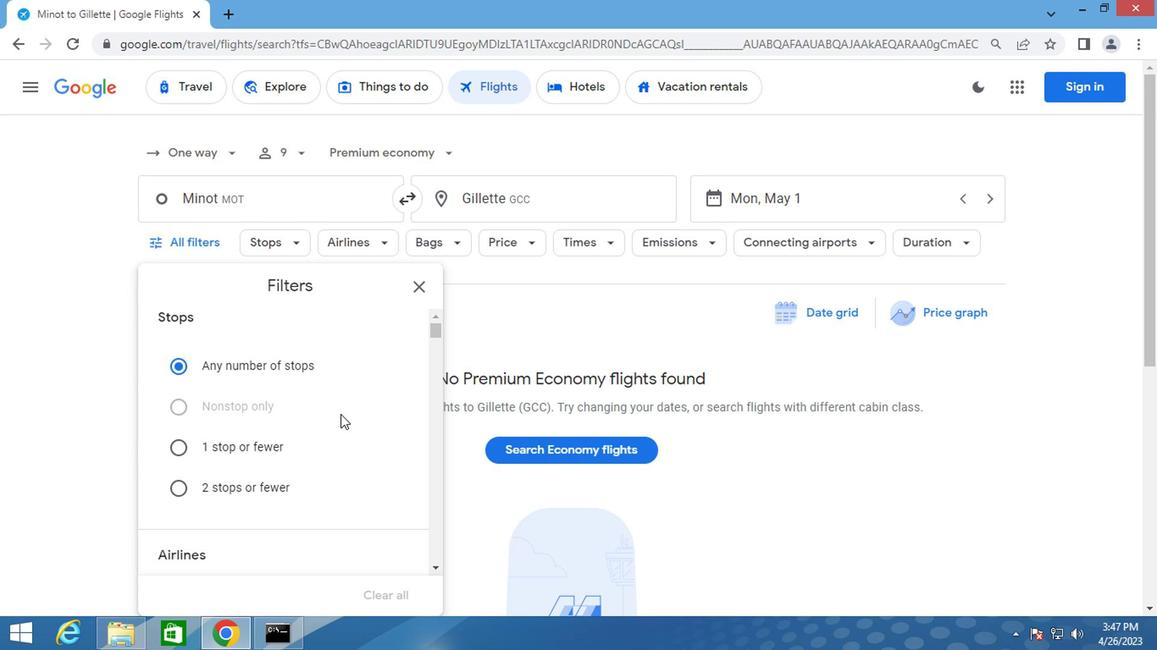 
Action: Mouse scrolled (337, 415) with delta (0, -1)
Screenshot: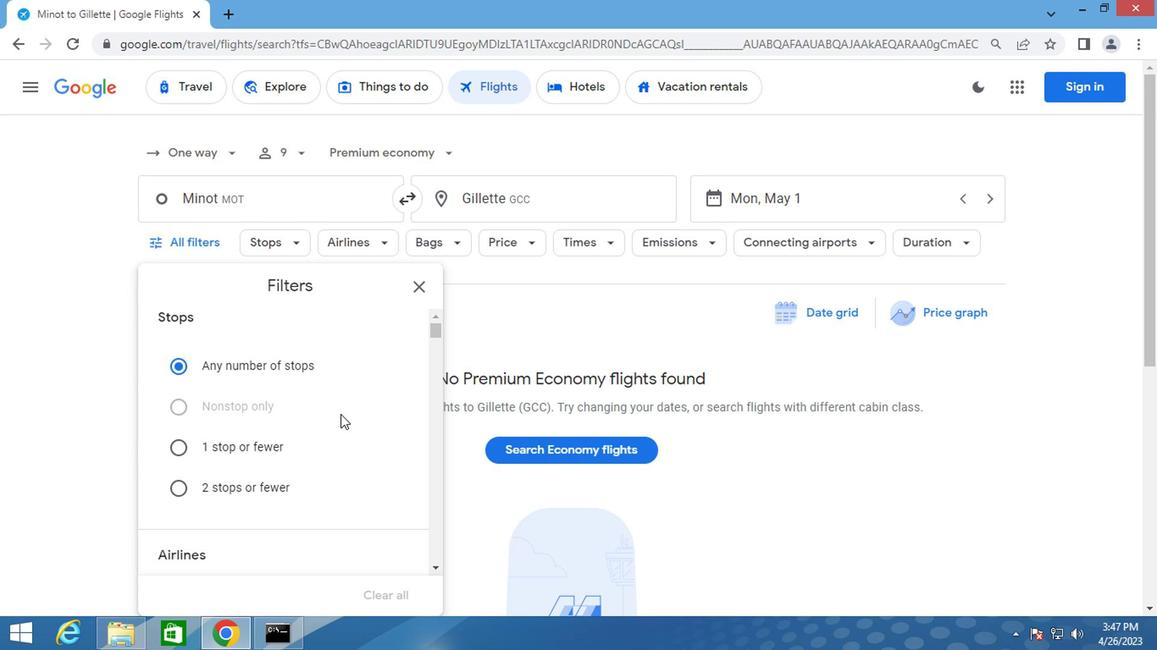 
Action: Mouse moved to (336, 419)
Screenshot: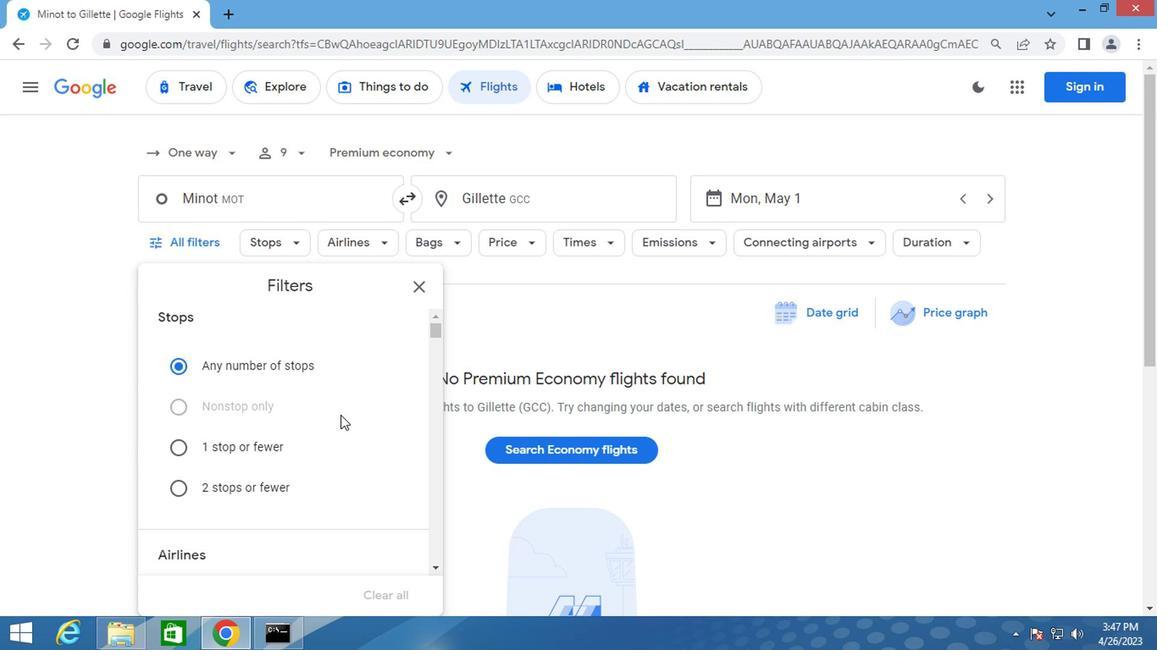 
Action: Mouse scrolled (336, 418) with delta (0, 0)
Screenshot: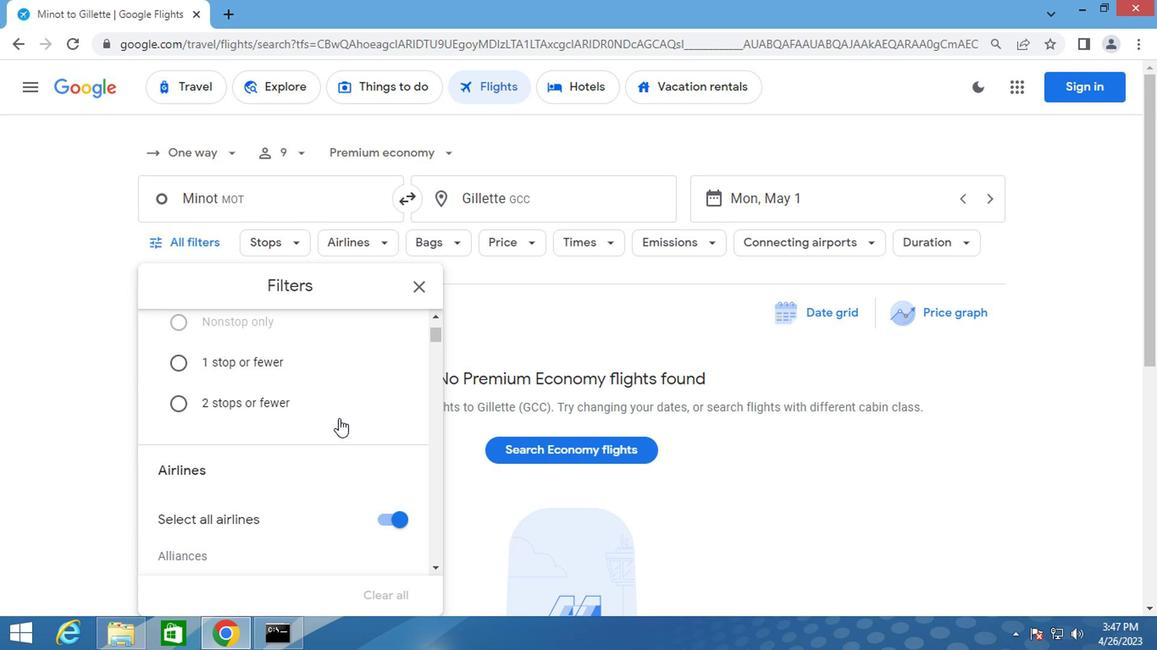 
Action: Mouse scrolled (336, 418) with delta (0, 0)
Screenshot: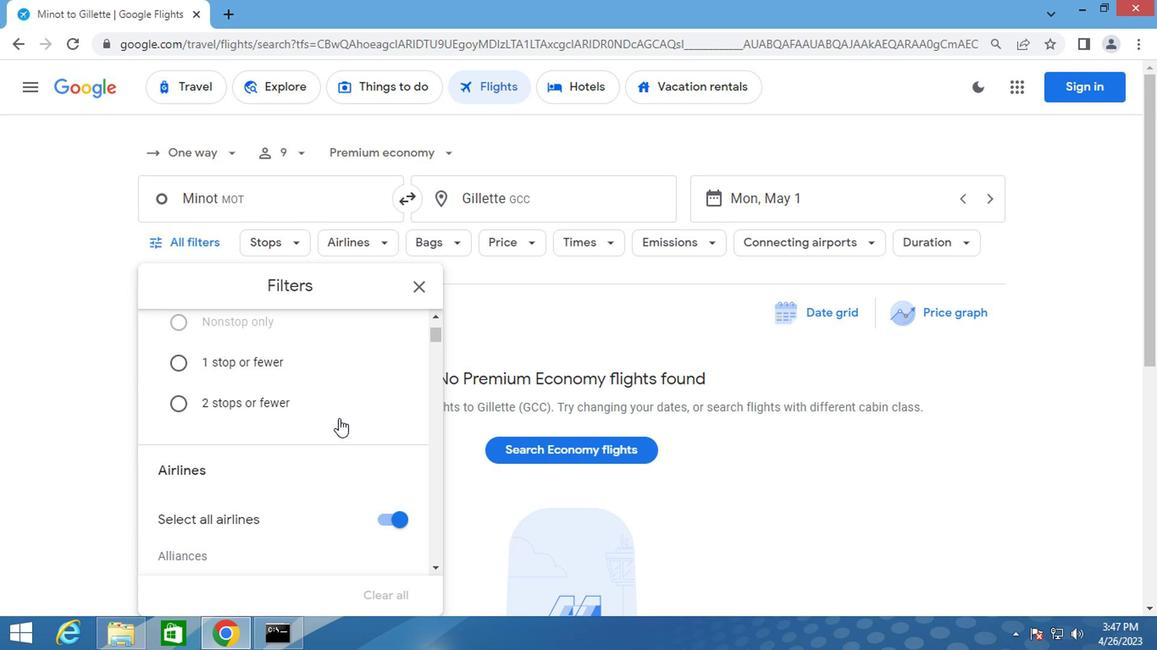 
Action: Mouse scrolled (336, 418) with delta (0, 0)
Screenshot: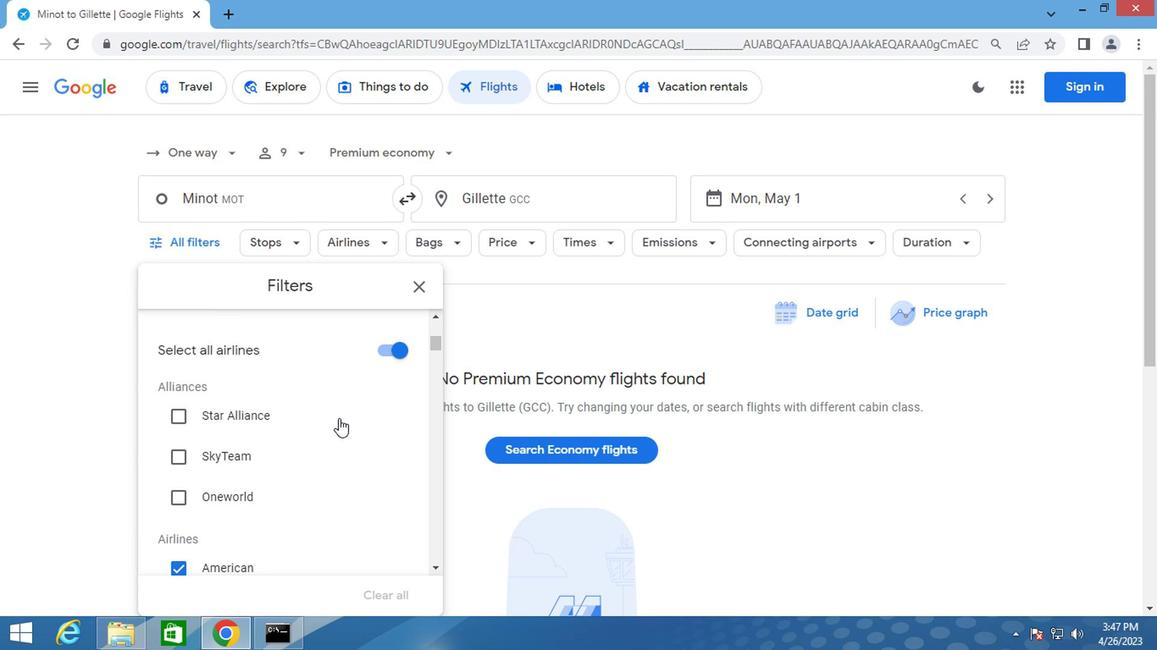 
Action: Mouse scrolled (336, 418) with delta (0, 0)
Screenshot: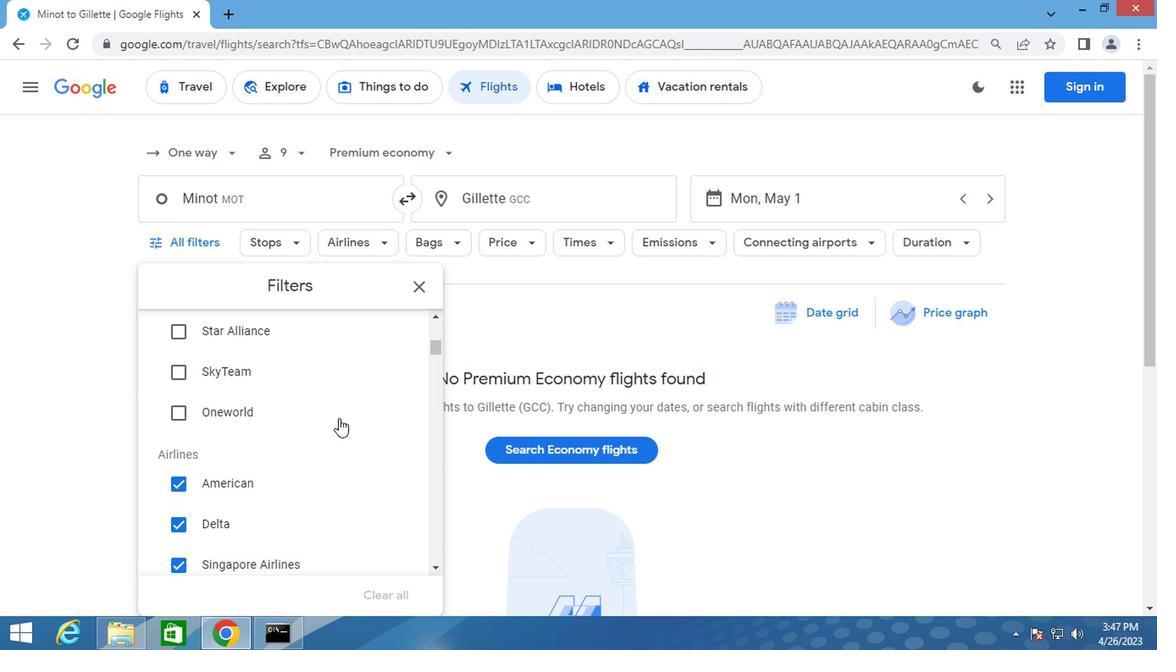 
Action: Mouse scrolled (336, 418) with delta (0, 0)
Screenshot: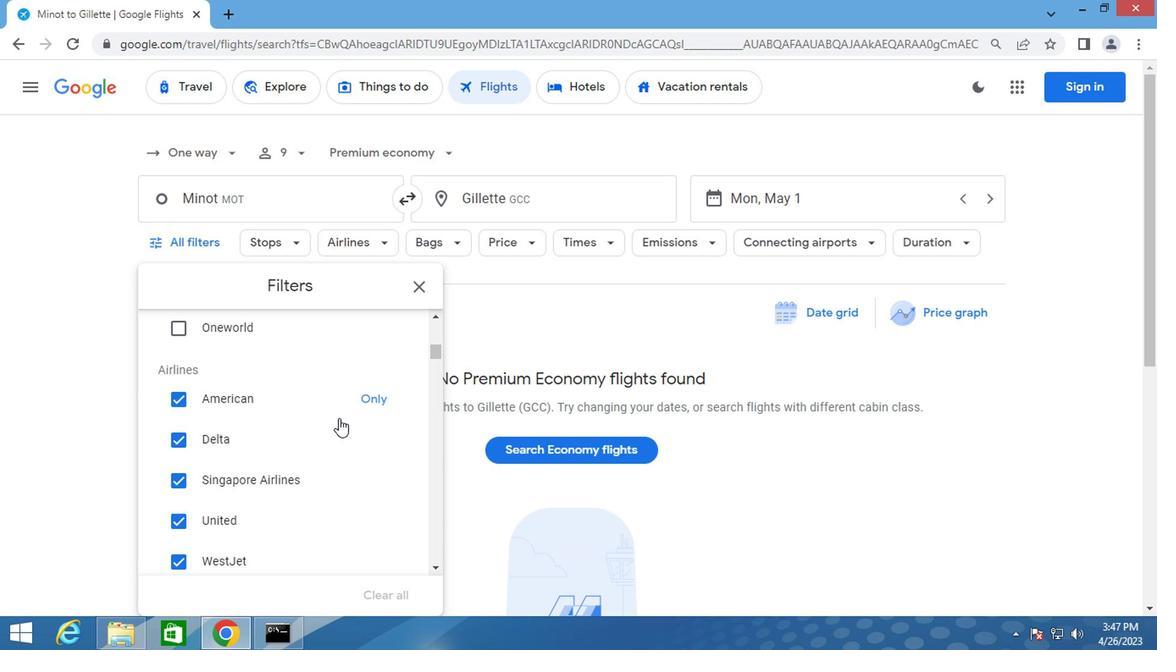 
Action: Mouse scrolled (336, 418) with delta (0, 0)
Screenshot: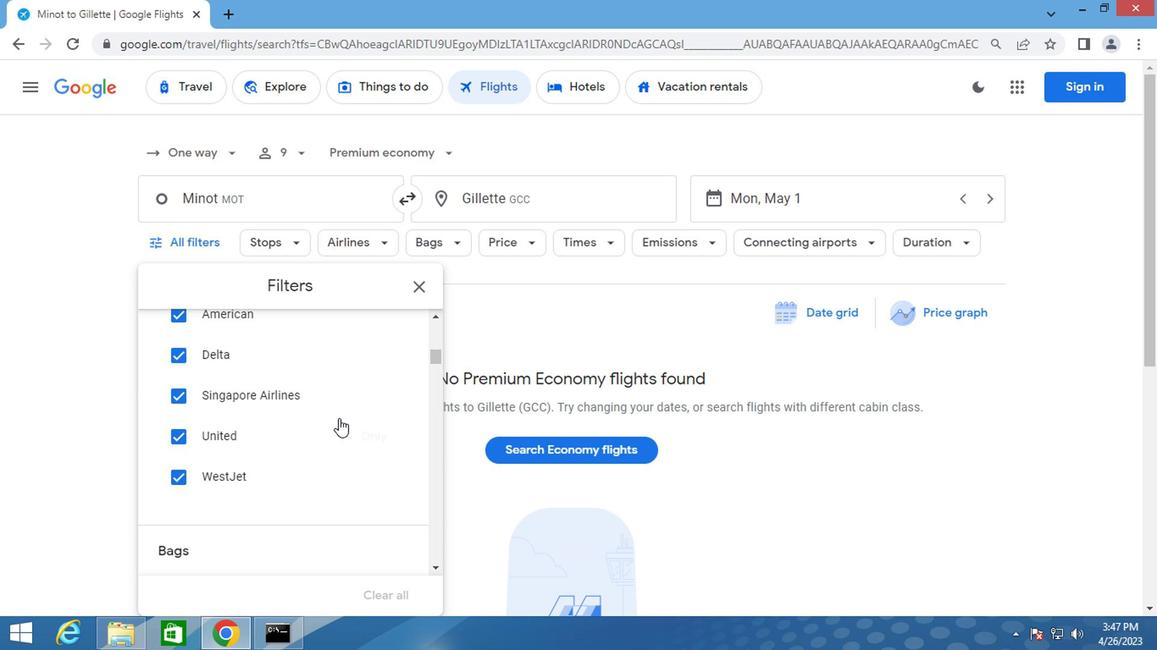 
Action: Mouse scrolled (336, 418) with delta (0, 0)
Screenshot: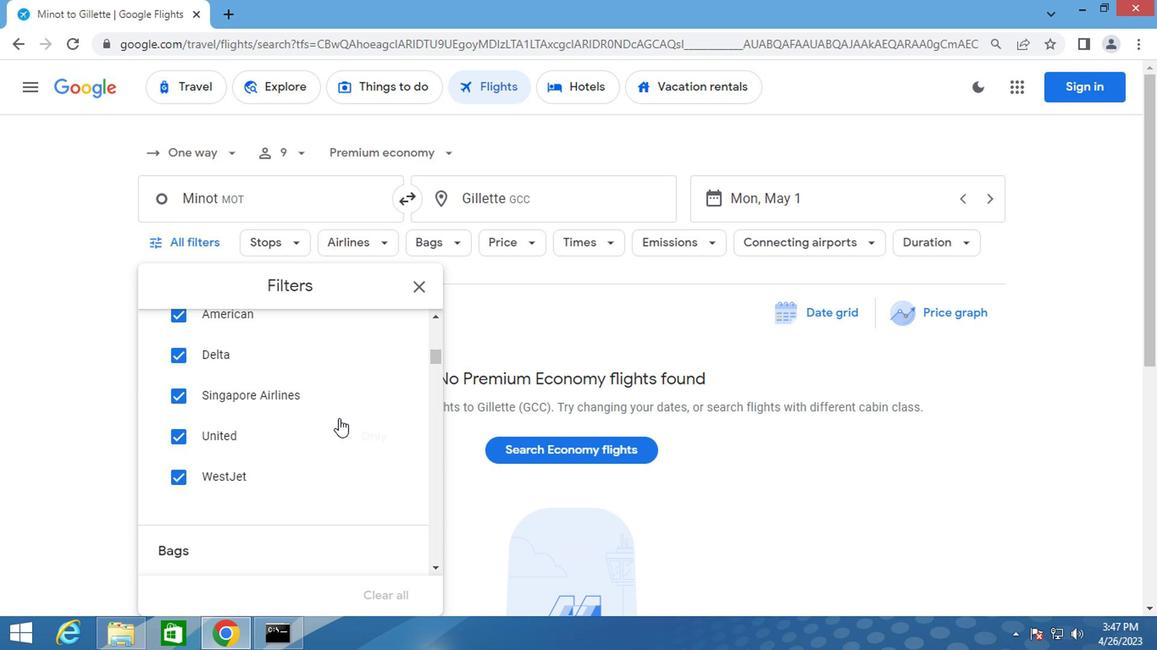 
Action: Mouse moved to (386, 423)
Screenshot: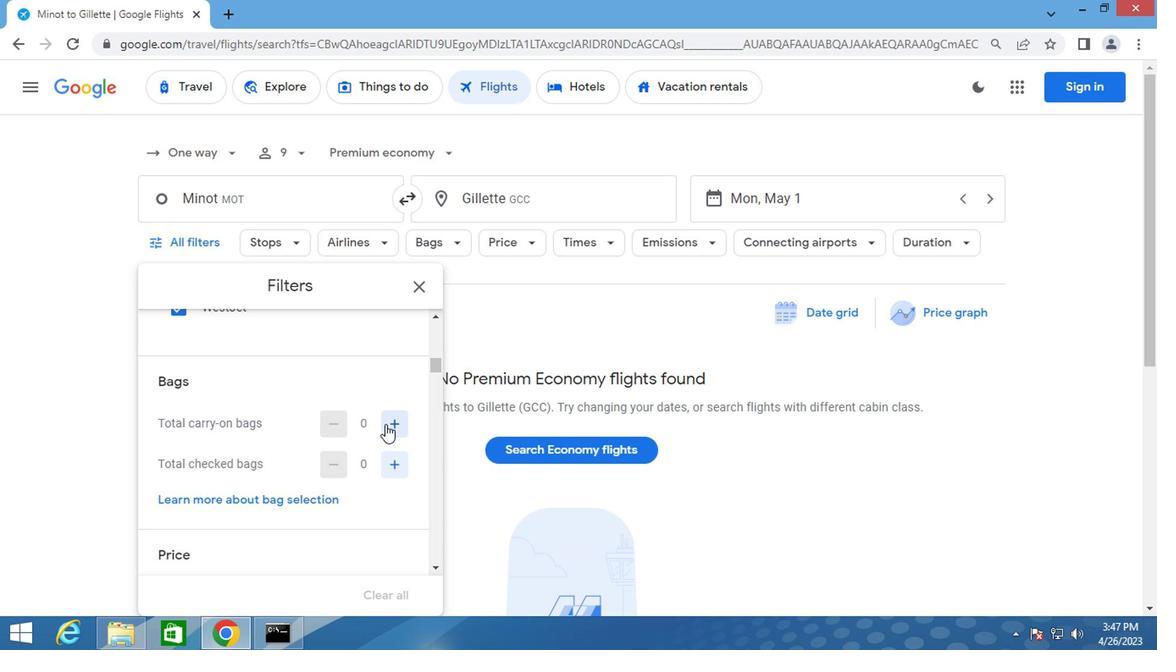 
Action: Mouse pressed left at (386, 423)
Screenshot: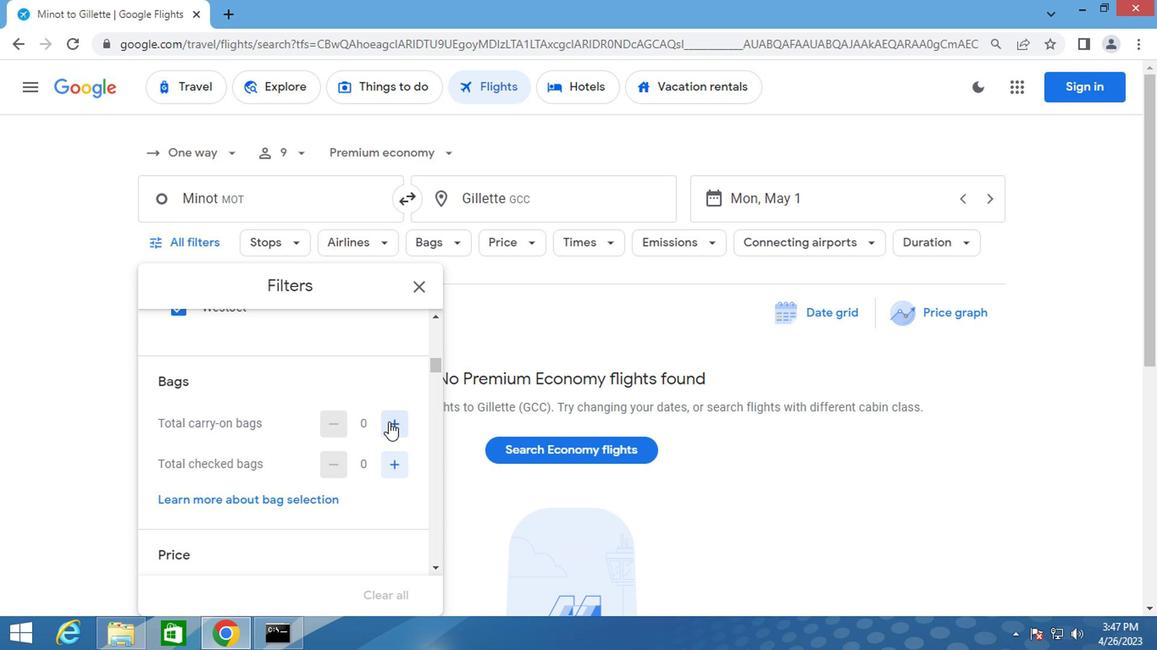 
Action: Mouse pressed left at (386, 423)
Screenshot: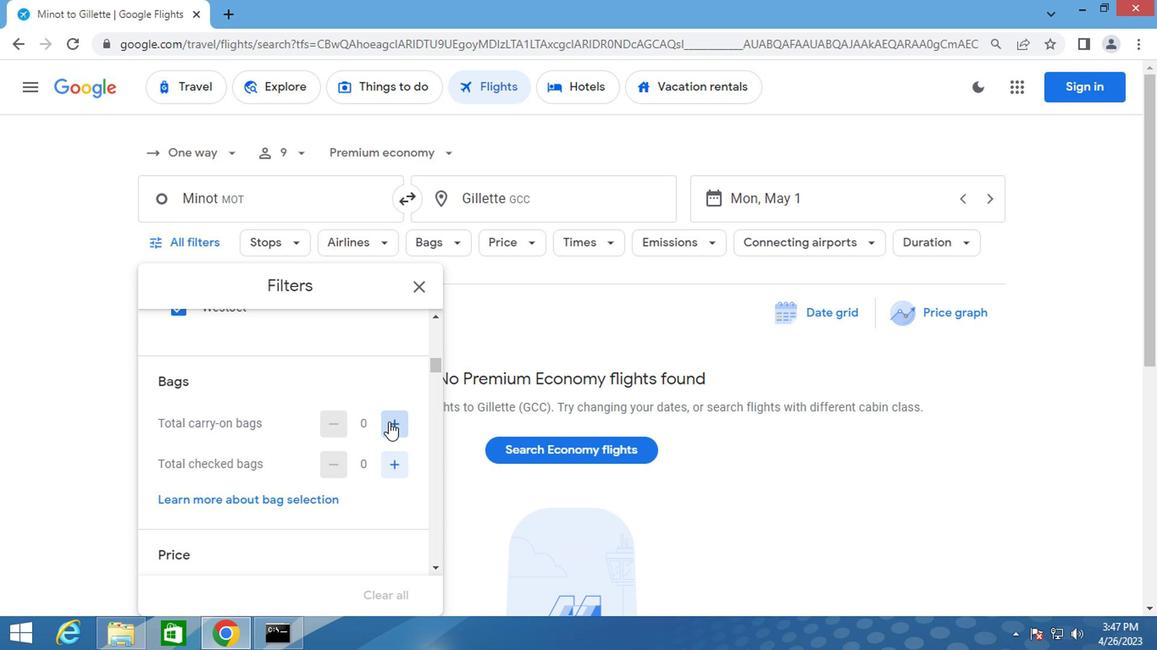 
Action: Mouse moved to (330, 423)
Screenshot: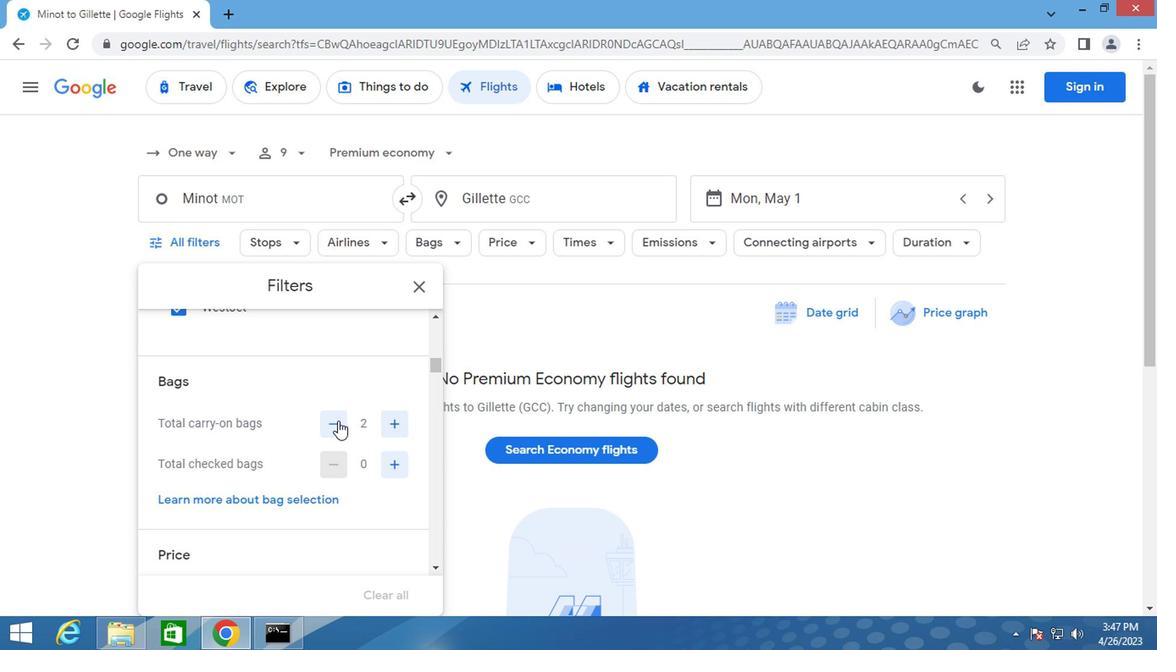 
Action: Mouse scrolled (330, 423) with delta (0, 0)
Screenshot: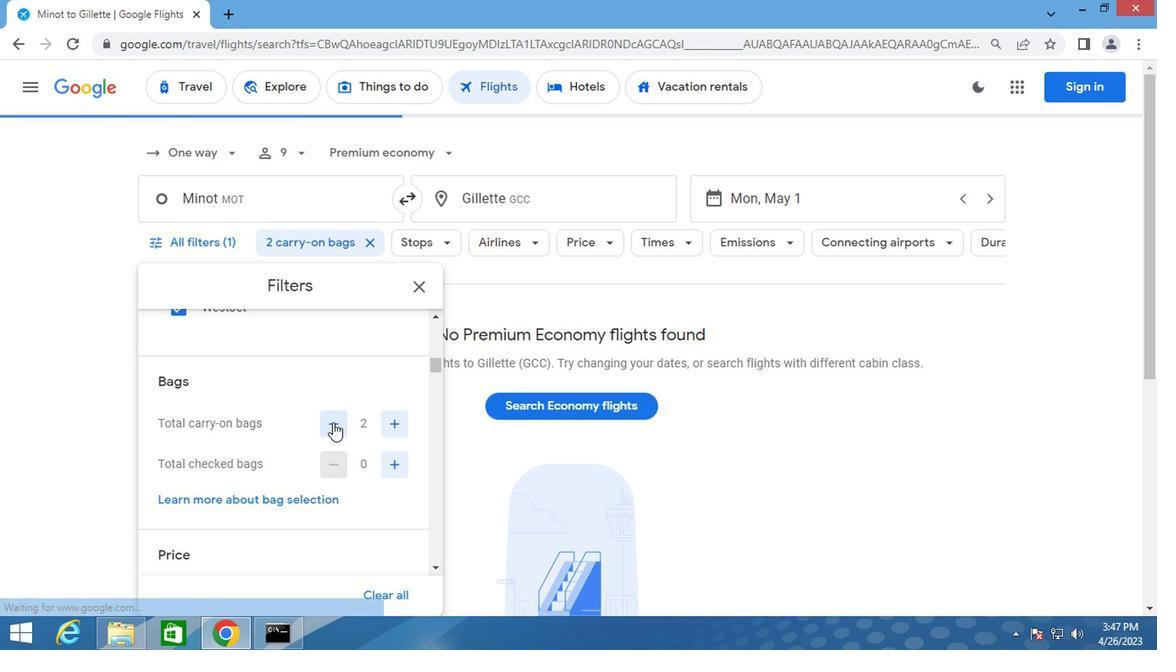 
Action: Mouse scrolled (330, 423) with delta (0, 0)
Screenshot: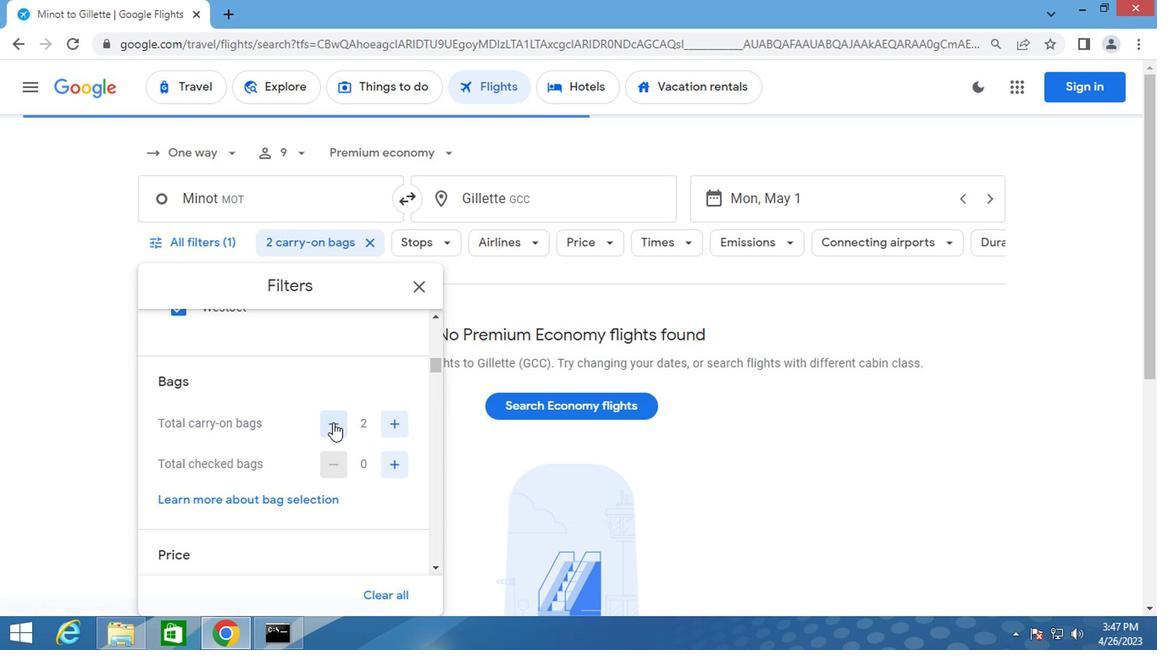 
Action: Mouse moved to (197, 470)
Screenshot: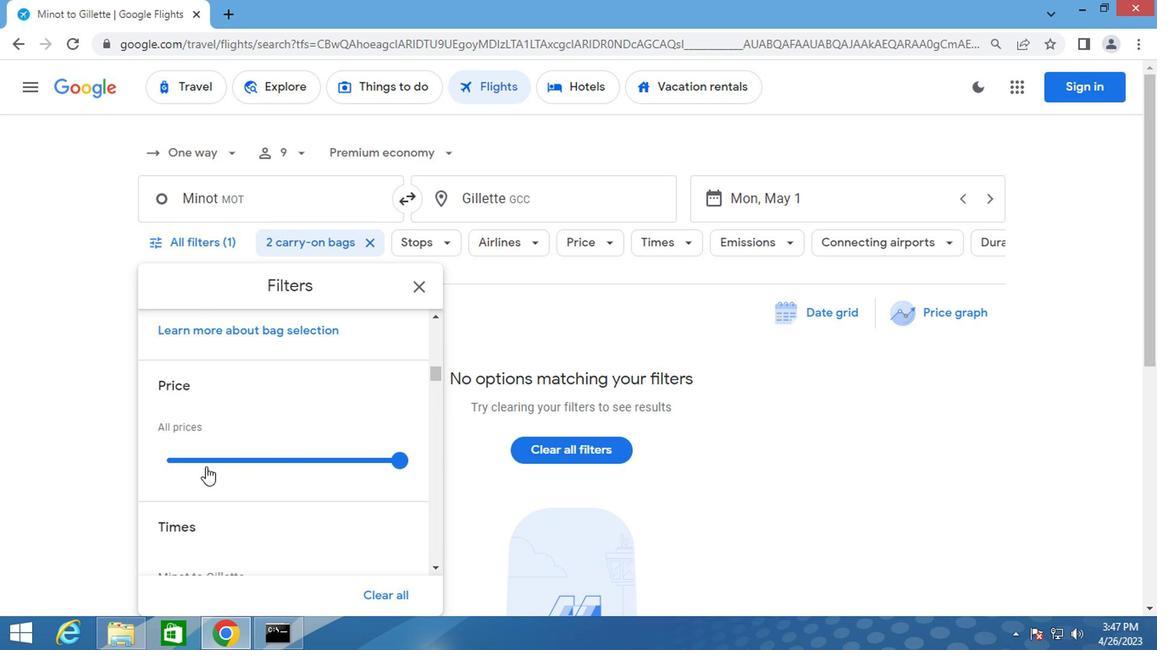 
Action: Mouse scrolled (197, 468) with delta (0, -1)
Screenshot: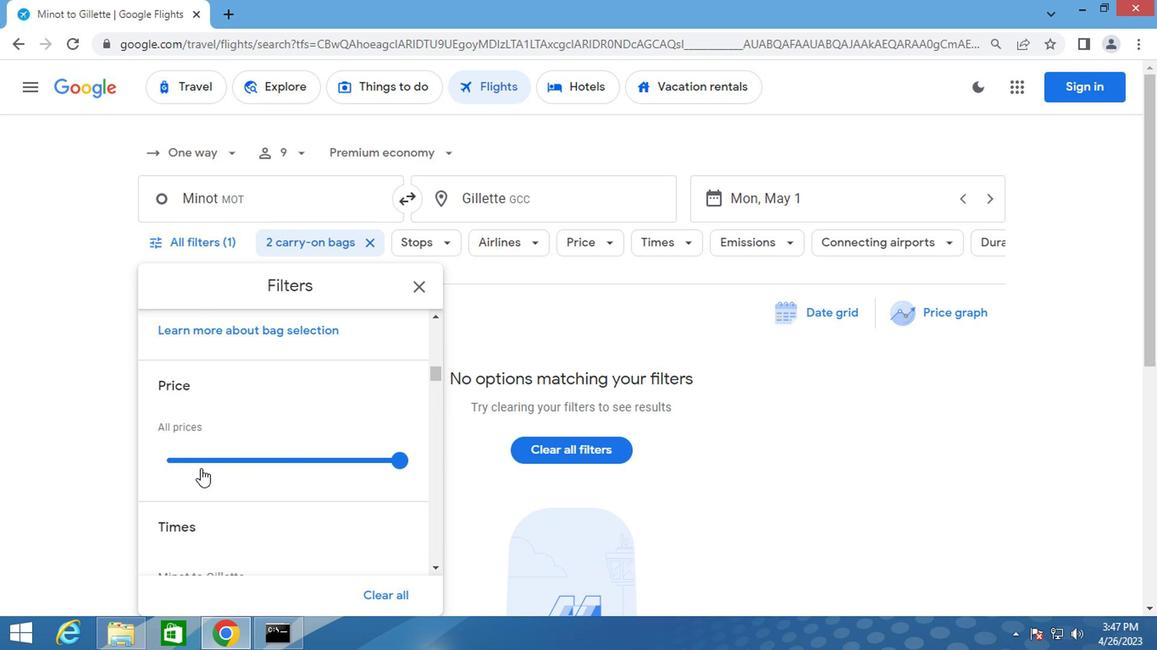 
Action: Mouse moved to (163, 559)
Screenshot: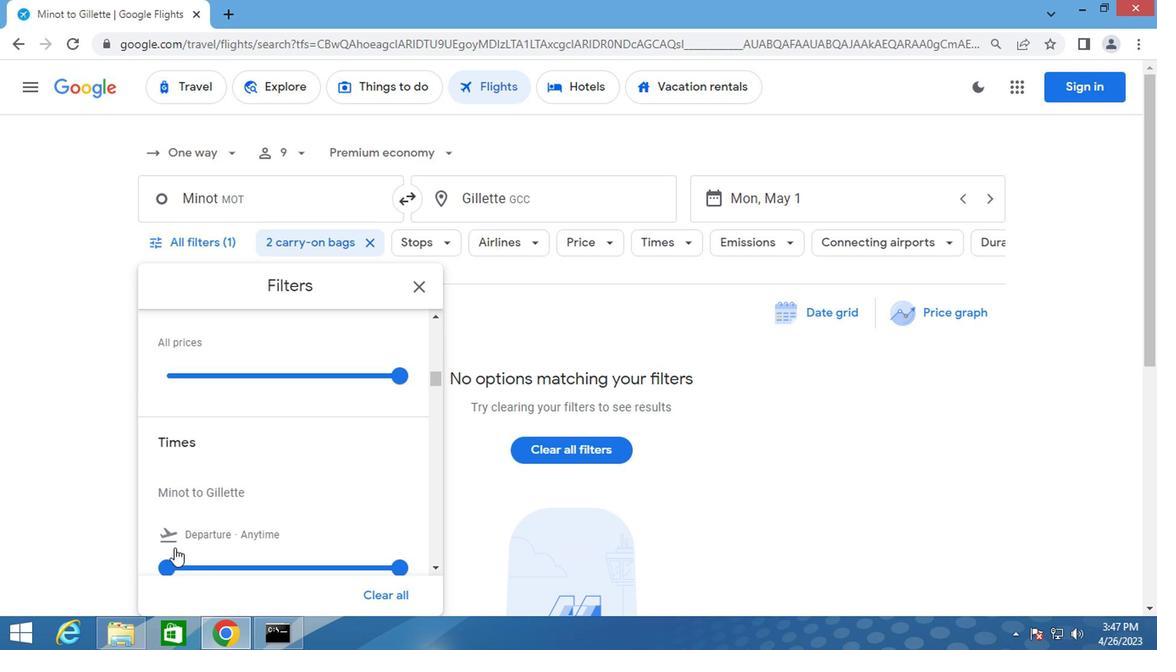 
Action: Mouse pressed left at (163, 559)
Screenshot: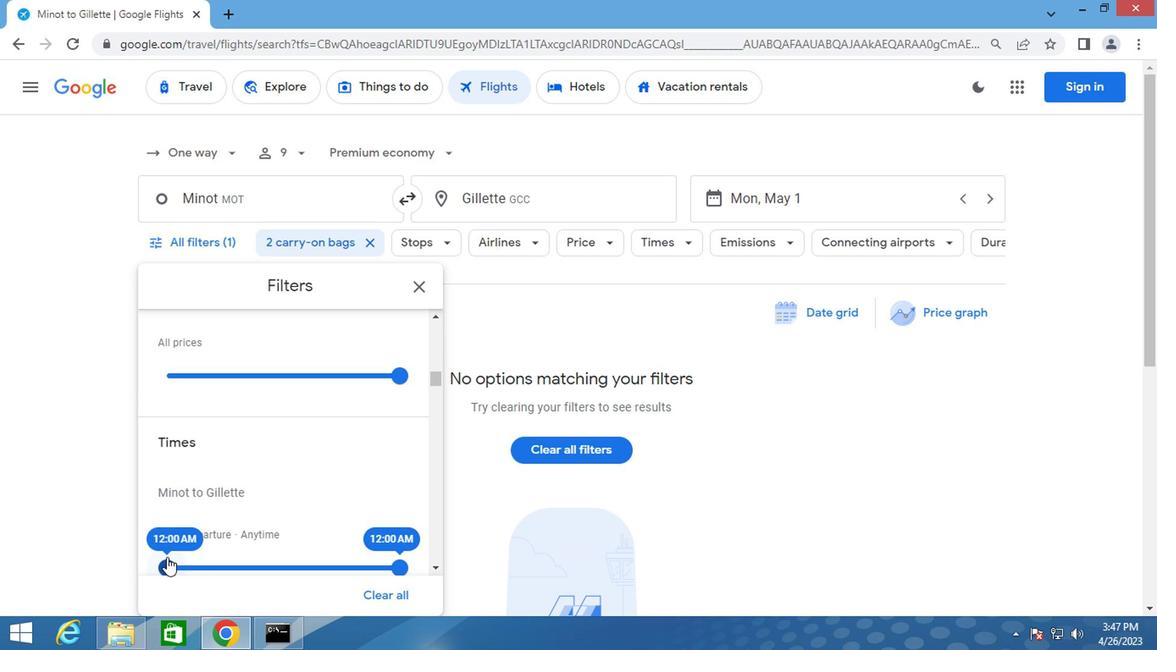 
Action: Mouse moved to (426, 287)
Screenshot: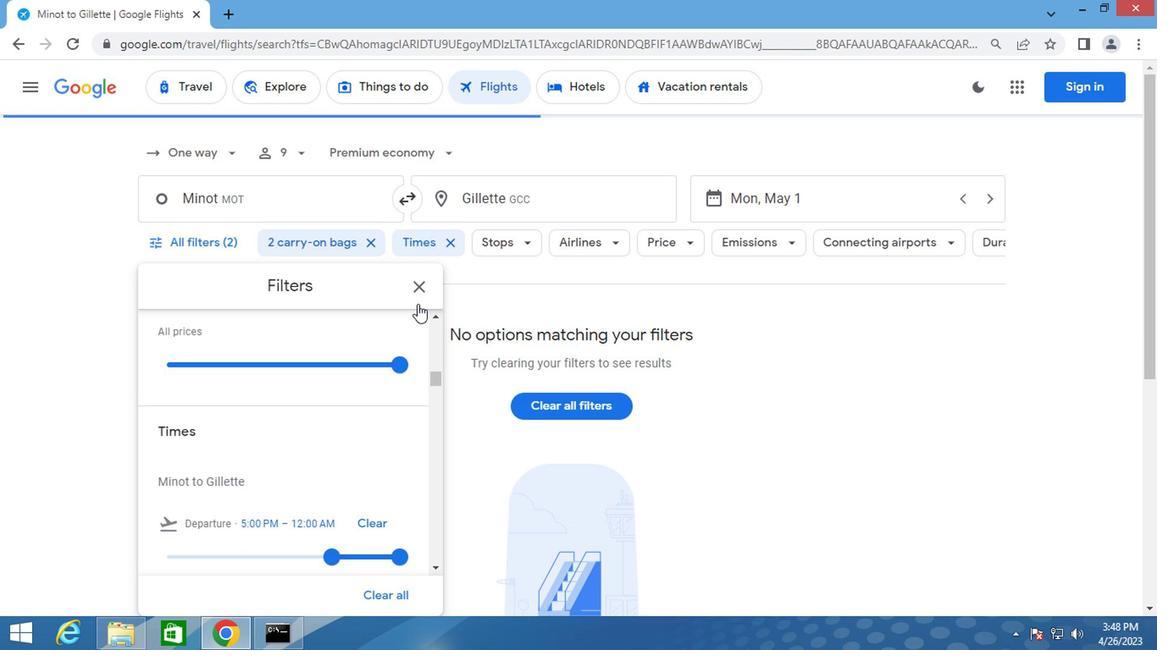 
Action: Mouse pressed left at (426, 287)
Screenshot: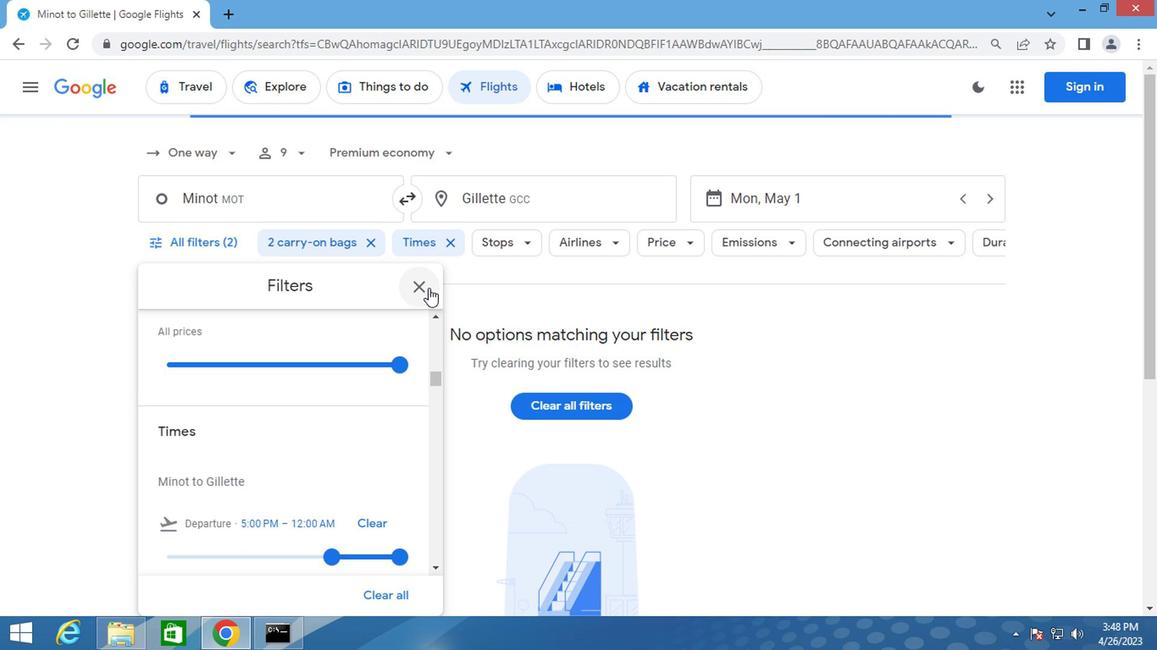 
Action: Key pressed <Key.f8>
Screenshot: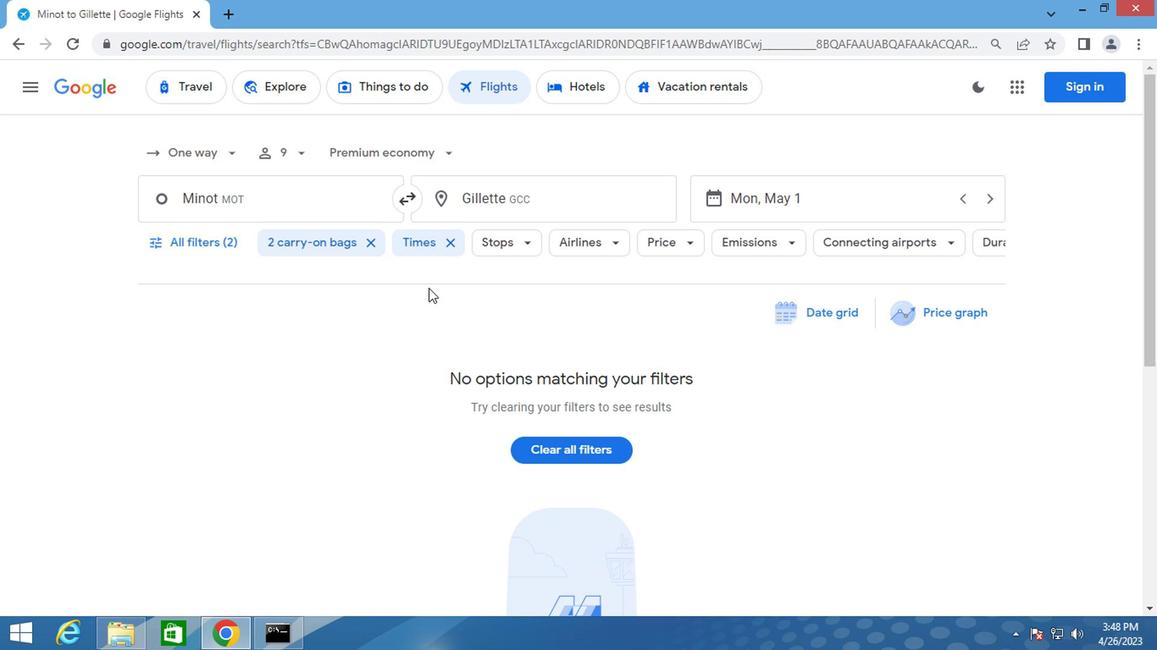 
